 Task: Find connections with filter location Emsdetten with filter topic #Analyticswith filter profile language Spanish with filter current company Taggd with filter school JYOTHI ENGINEERING COLLEGE, CHERUTHURUTHY with filter industry Internet News with filter service category Executive Coaching with filter keywords title President
Action: Mouse moved to (521, 68)
Screenshot: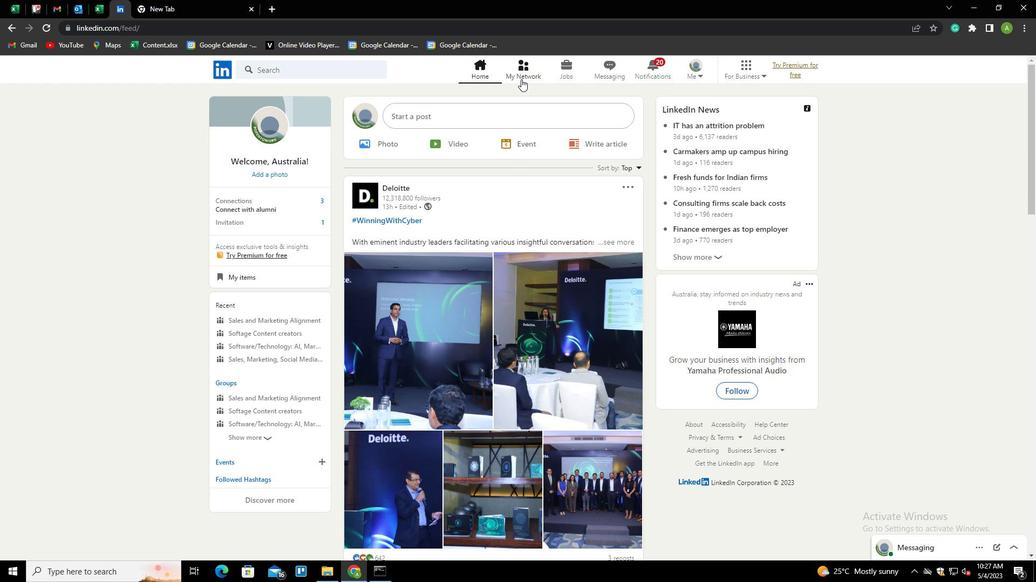 
Action: Mouse pressed left at (521, 68)
Screenshot: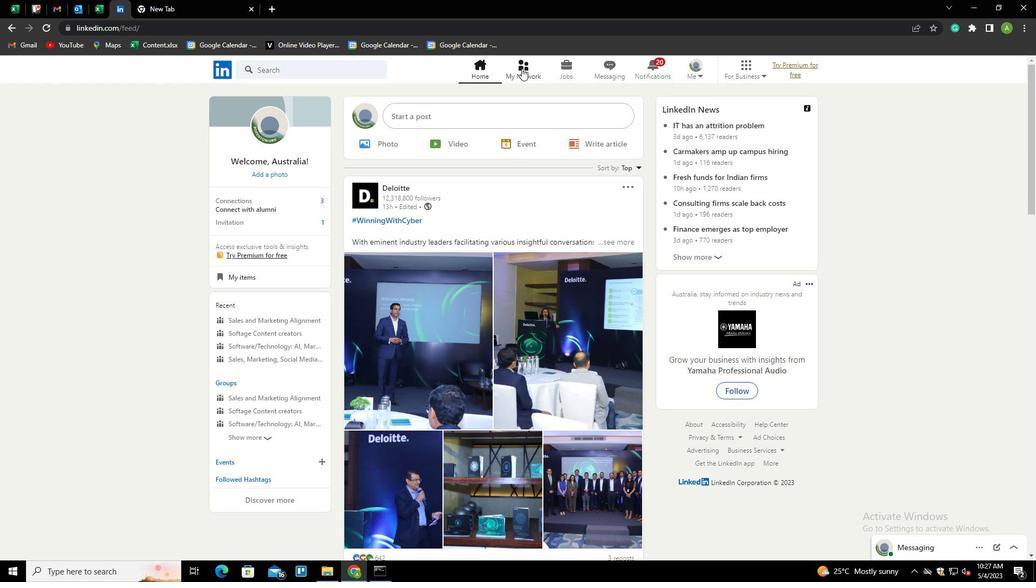
Action: Mouse moved to (242, 129)
Screenshot: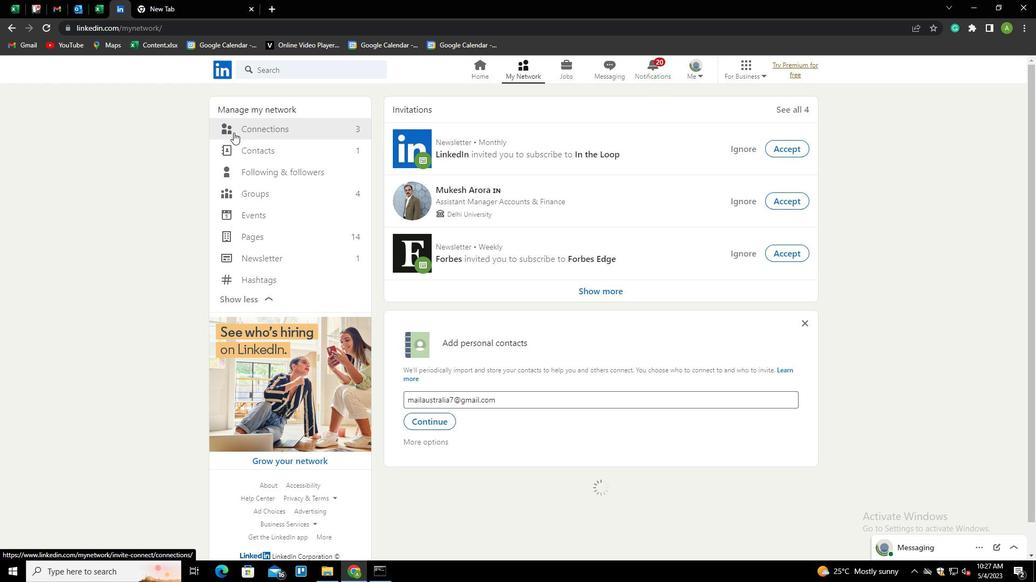 
Action: Mouse pressed left at (242, 129)
Screenshot: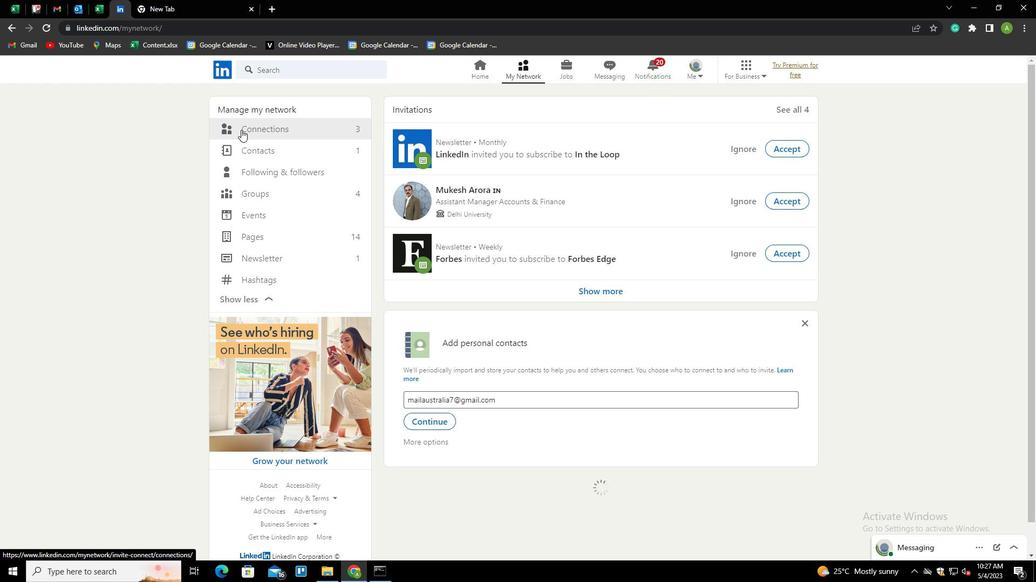 
Action: Mouse moved to (606, 127)
Screenshot: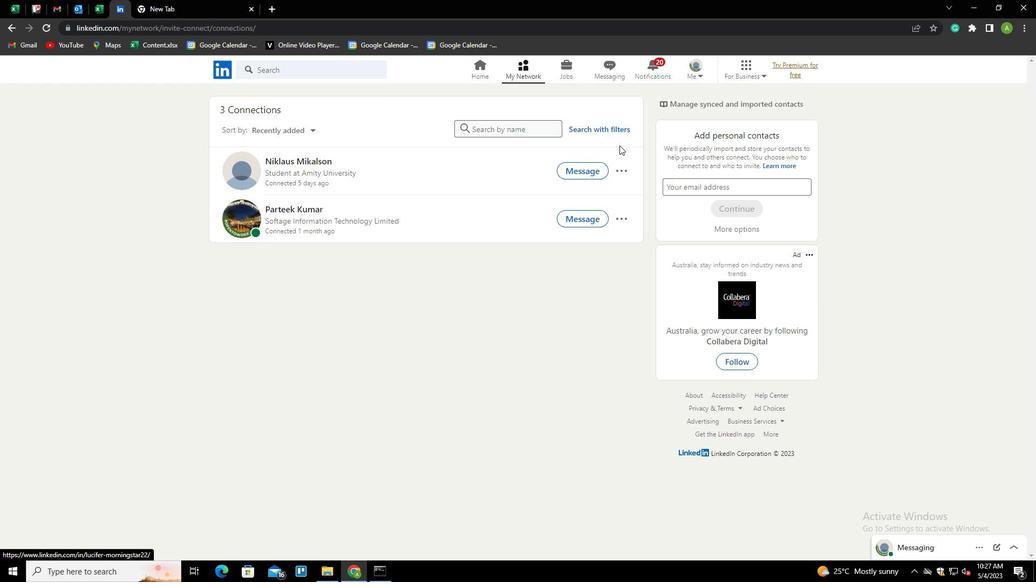 
Action: Mouse pressed left at (606, 127)
Screenshot: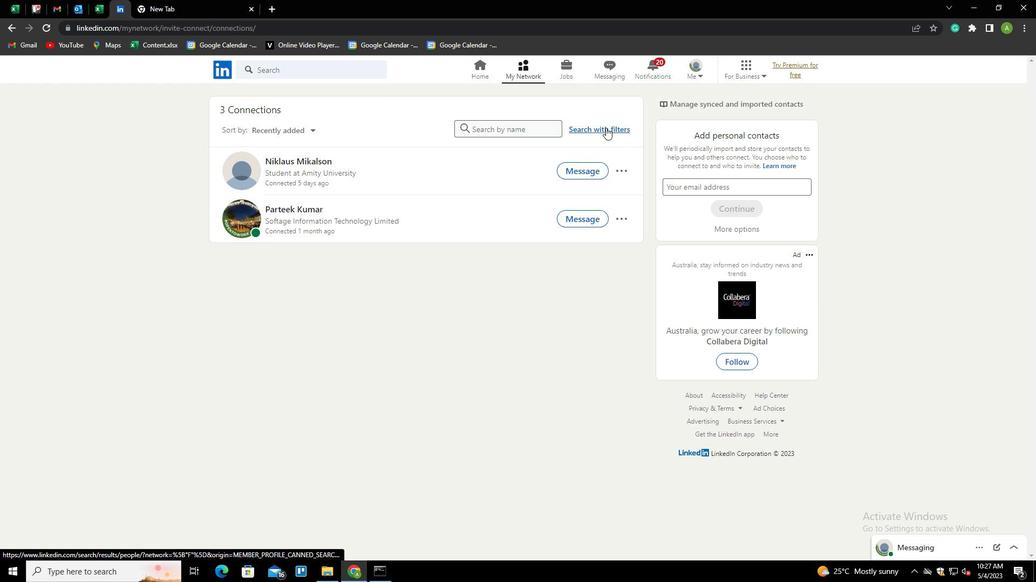 
Action: Mouse moved to (548, 96)
Screenshot: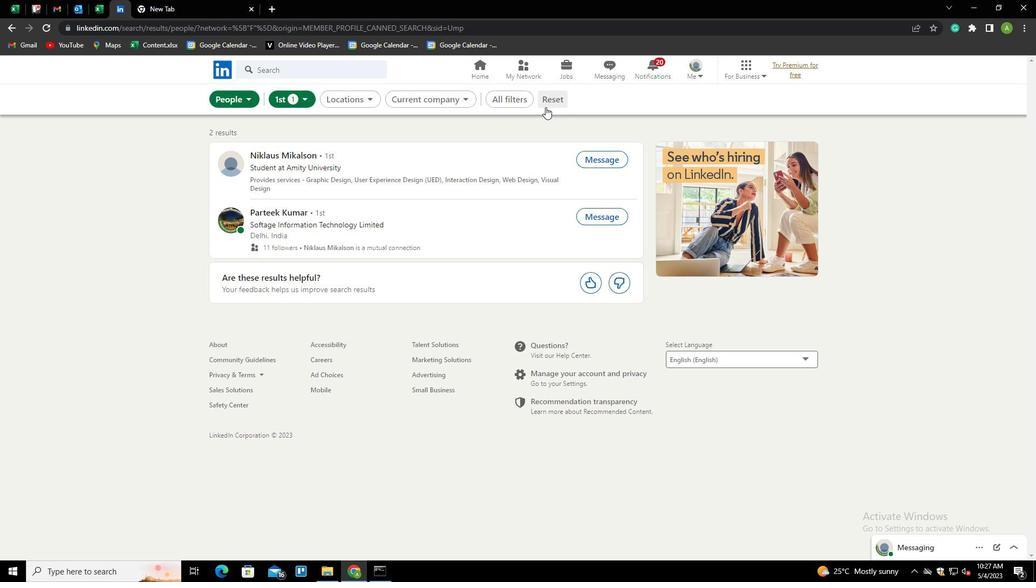 
Action: Mouse pressed left at (548, 96)
Screenshot: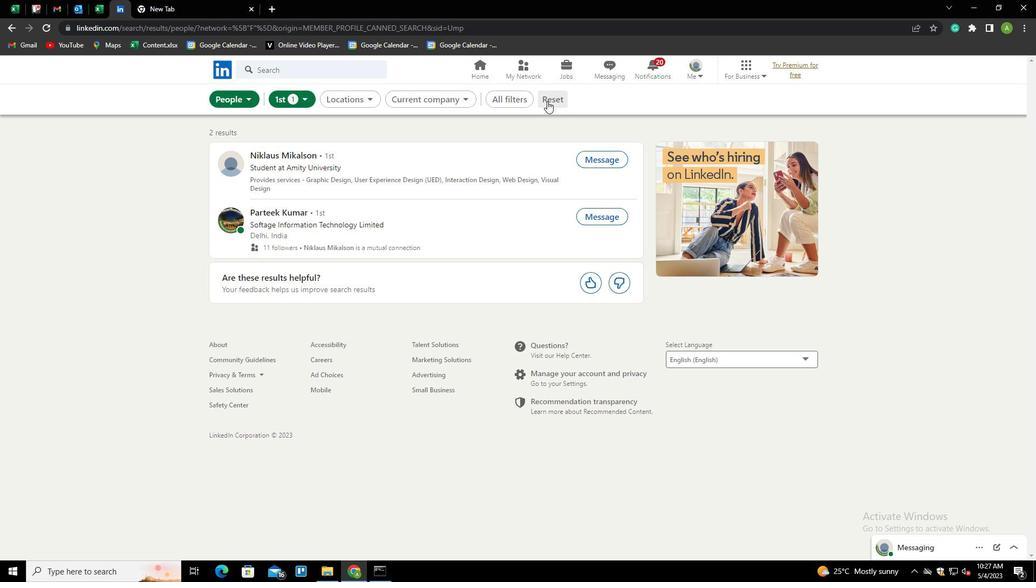
Action: Mouse moved to (542, 97)
Screenshot: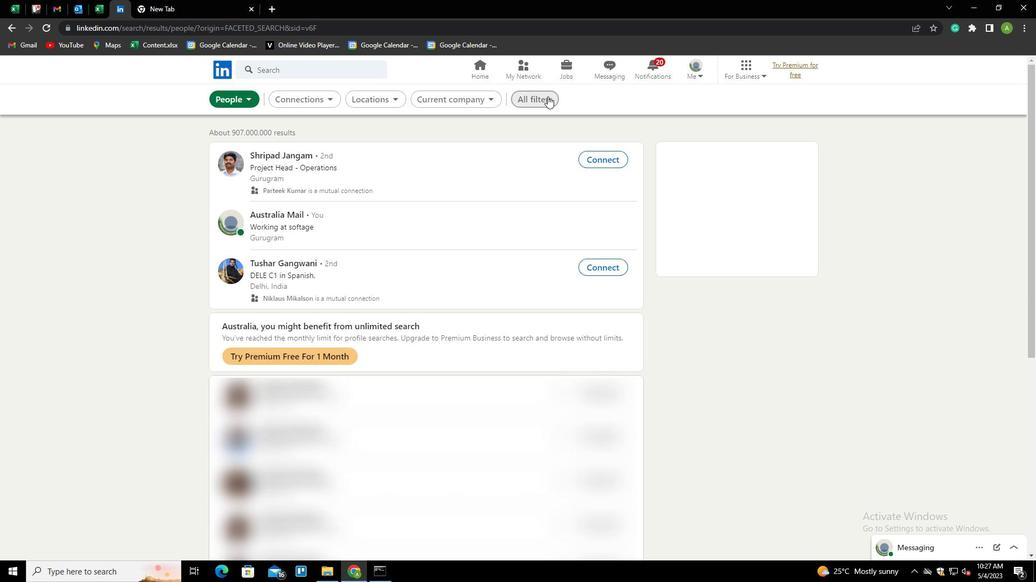 
Action: Mouse pressed left at (542, 97)
Screenshot: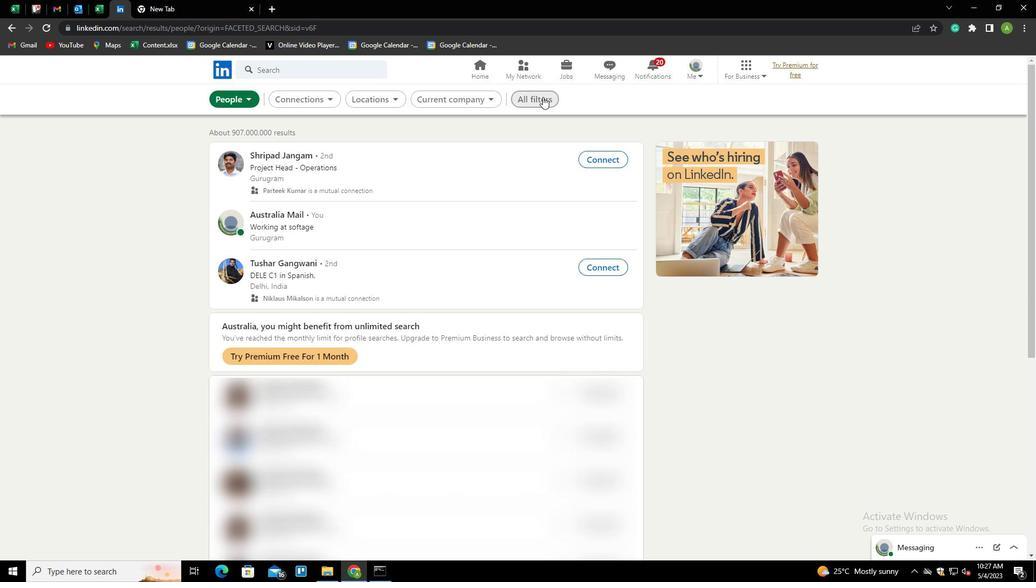 
Action: Mouse moved to (907, 355)
Screenshot: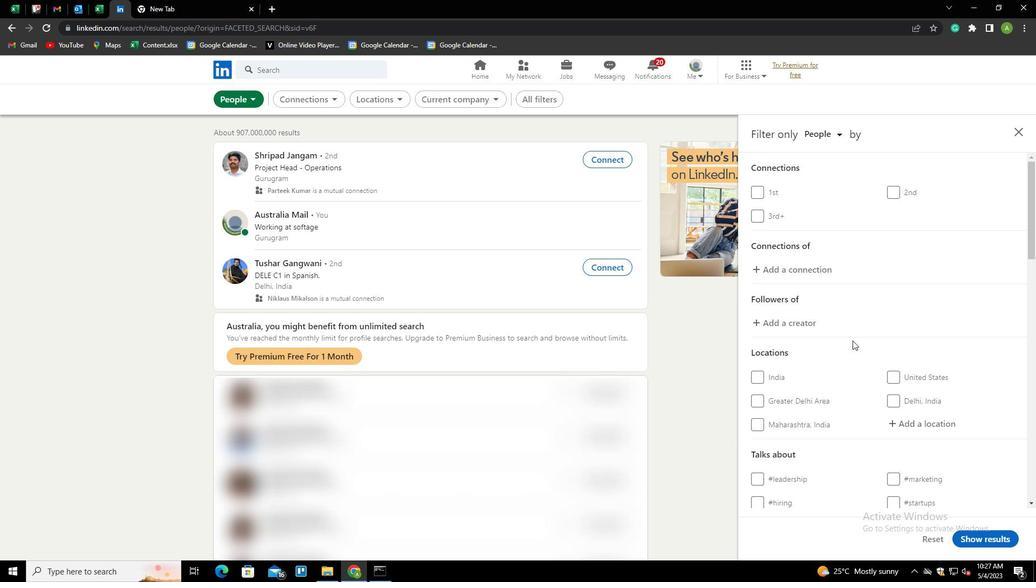 
Action: Mouse scrolled (907, 354) with delta (0, 0)
Screenshot: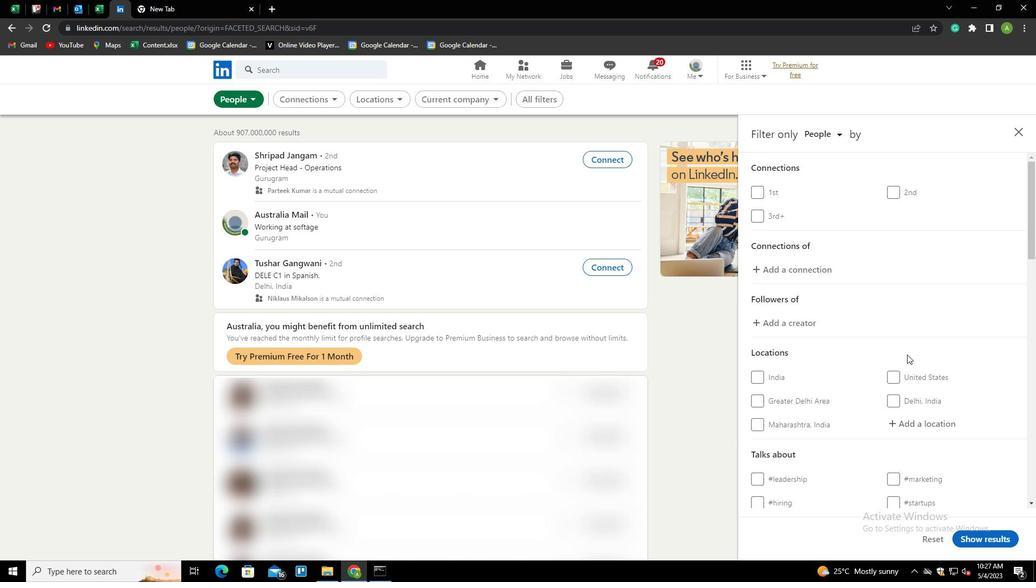 
Action: Mouse scrolled (907, 354) with delta (0, 0)
Screenshot: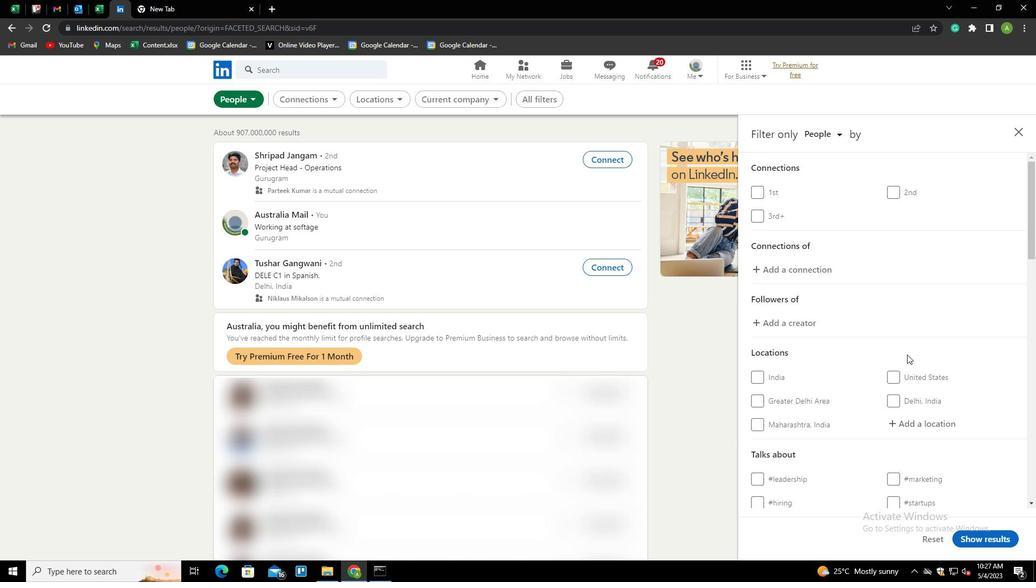 
Action: Mouse moved to (921, 318)
Screenshot: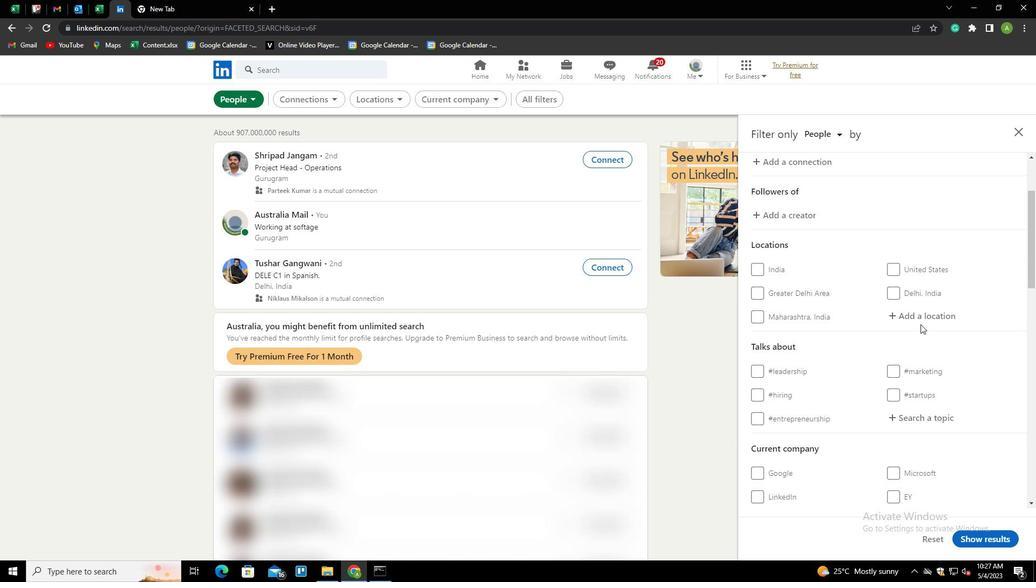 
Action: Mouse pressed left at (921, 318)
Screenshot: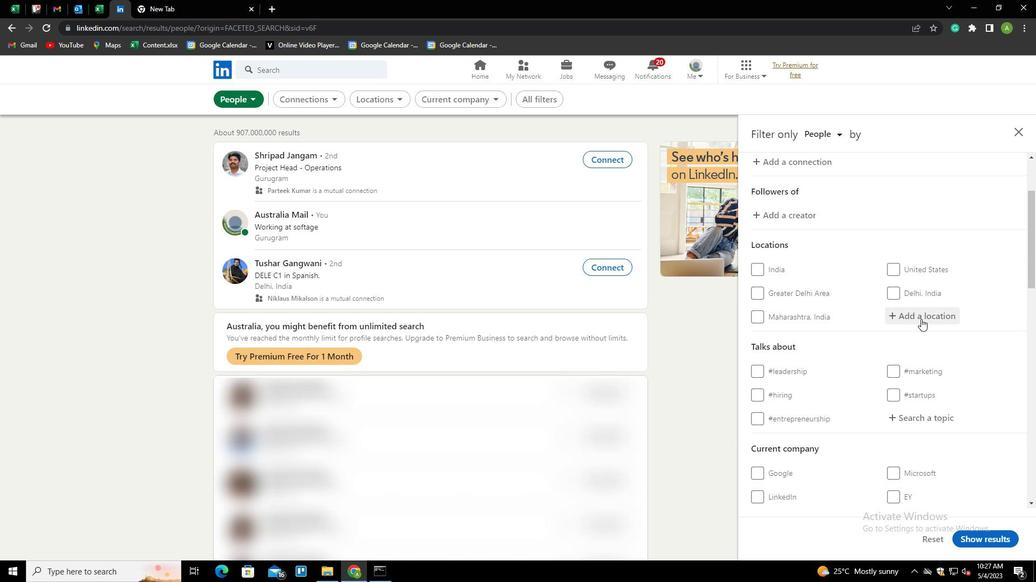 
Action: Mouse moved to (921, 318)
Screenshot: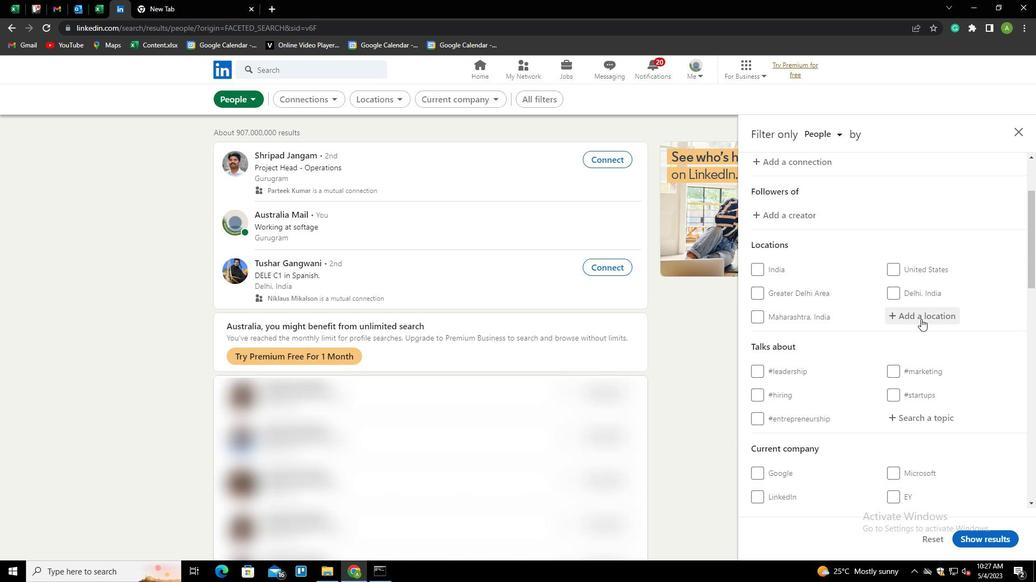 
Action: Key pressed <Key.shift>EMSDETTEN<Key.down><Key.enter>
Screenshot: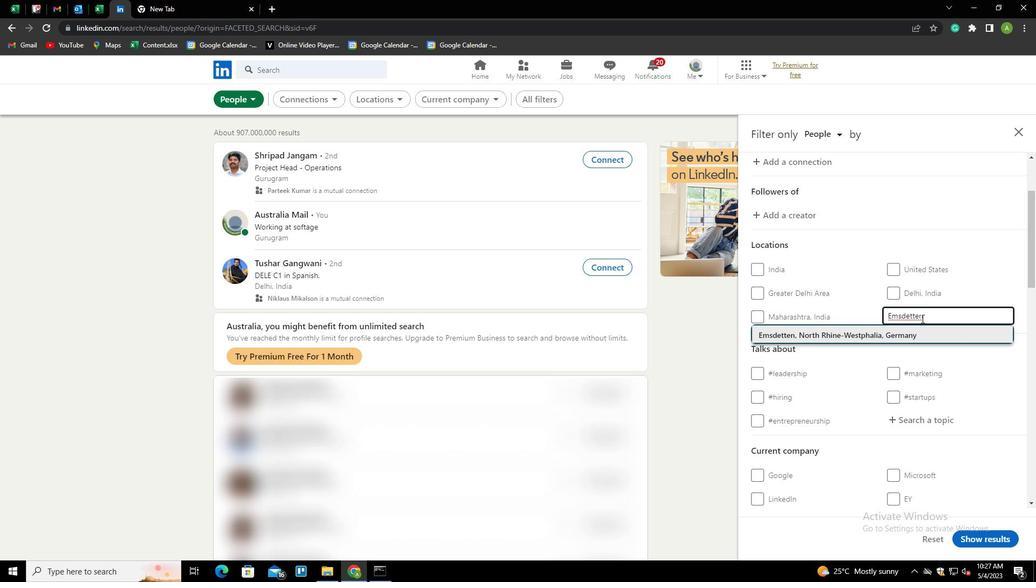 
Action: Mouse scrolled (921, 318) with delta (0, 0)
Screenshot: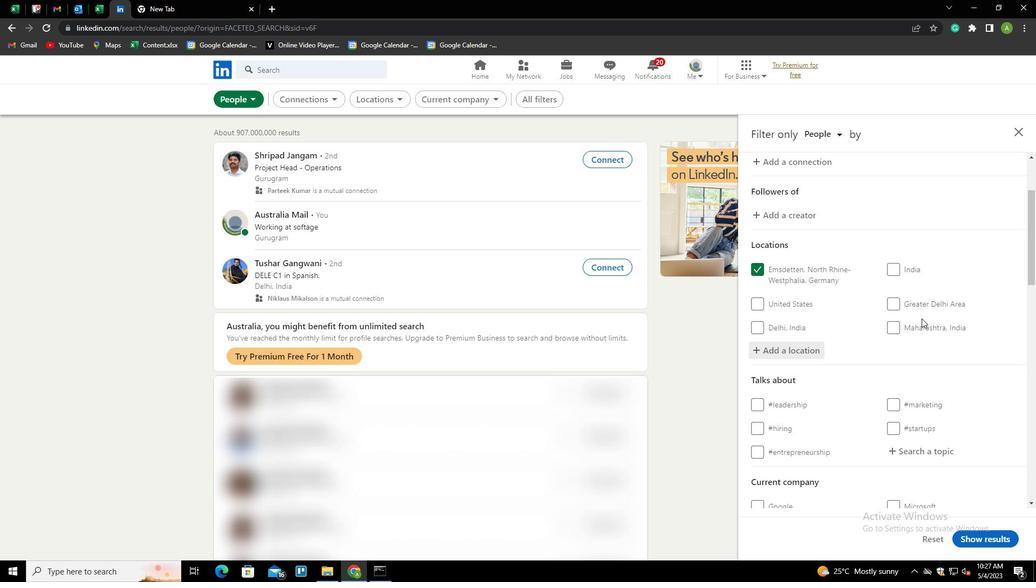 
Action: Mouse scrolled (921, 318) with delta (0, 0)
Screenshot: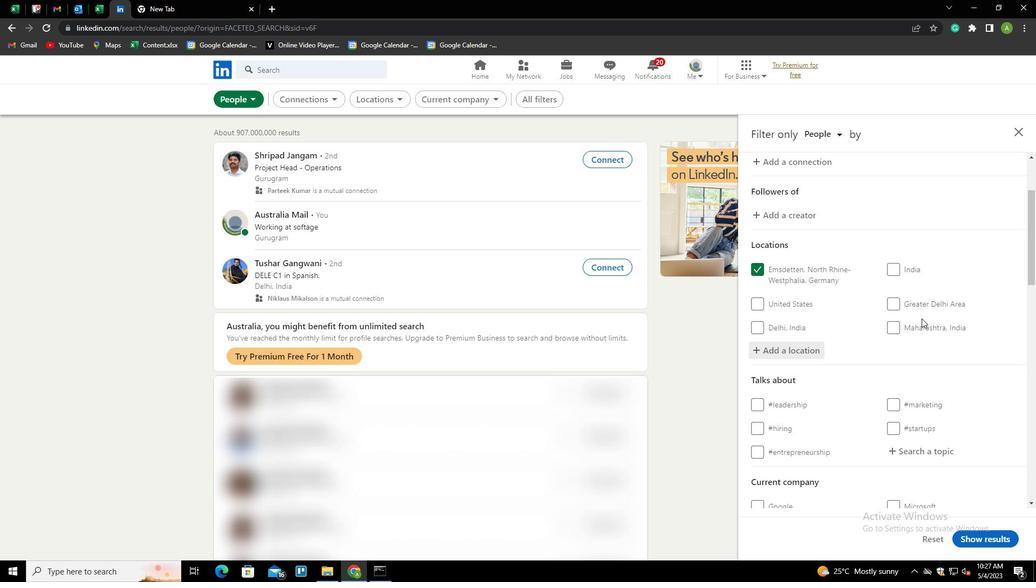
Action: Mouse scrolled (921, 318) with delta (0, 0)
Screenshot: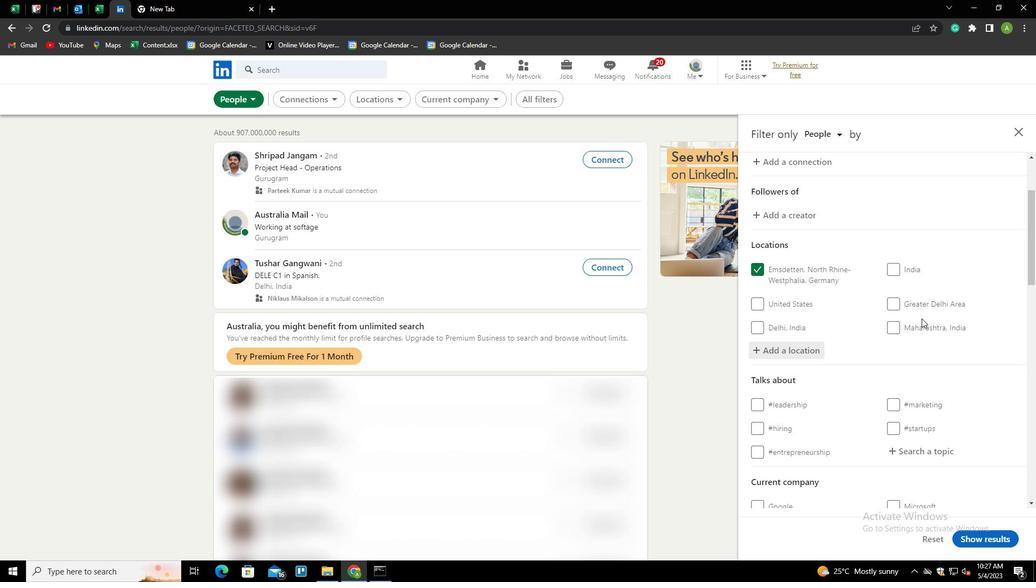 
Action: Mouse moved to (916, 294)
Screenshot: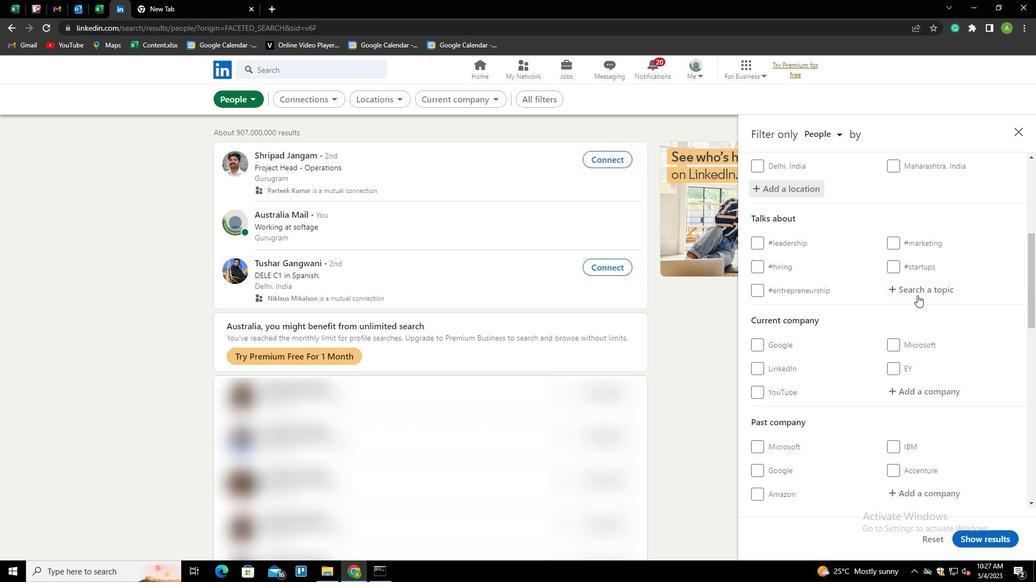 
Action: Mouse pressed left at (916, 294)
Screenshot: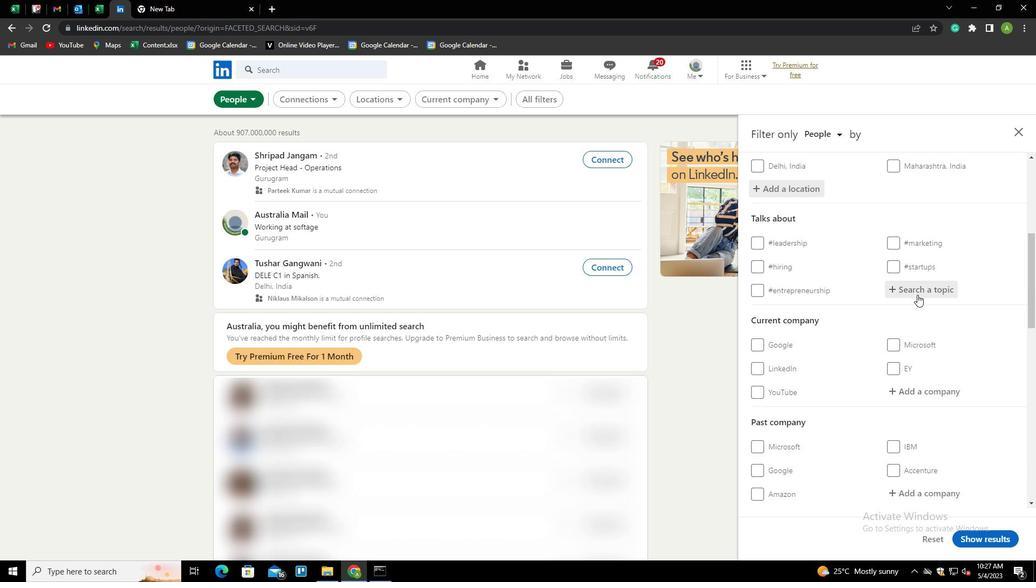 
Action: Key pressed <Key.shift>ANALYTICS<Key.down><Key.enter>
Screenshot: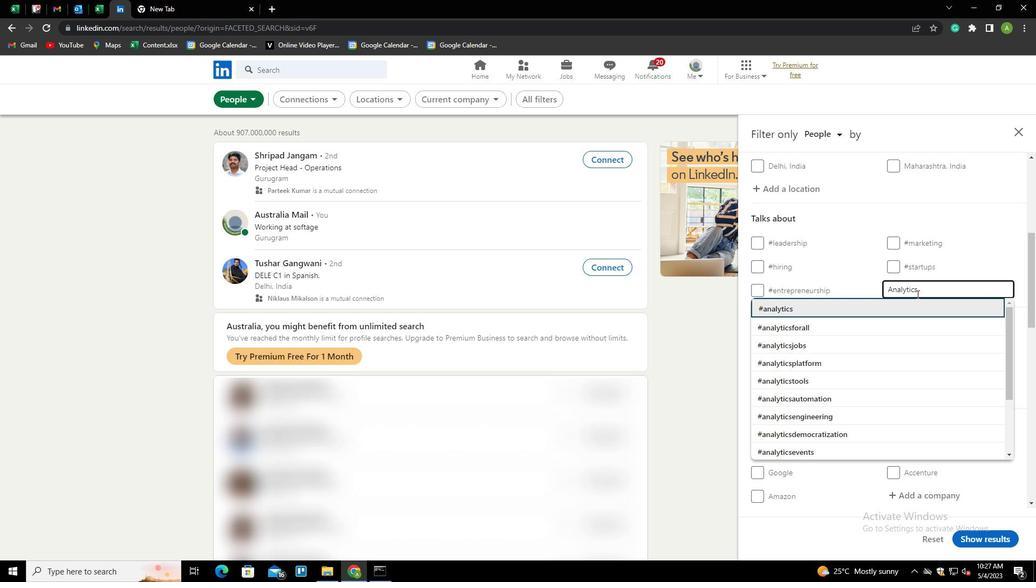 
Action: Mouse scrolled (916, 294) with delta (0, 0)
Screenshot: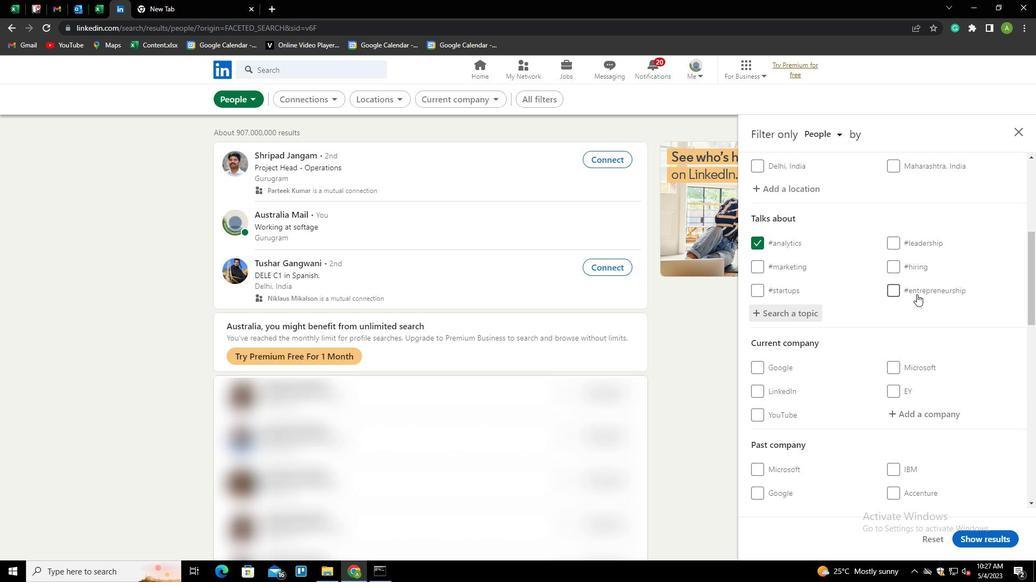 
Action: Mouse scrolled (916, 294) with delta (0, 0)
Screenshot: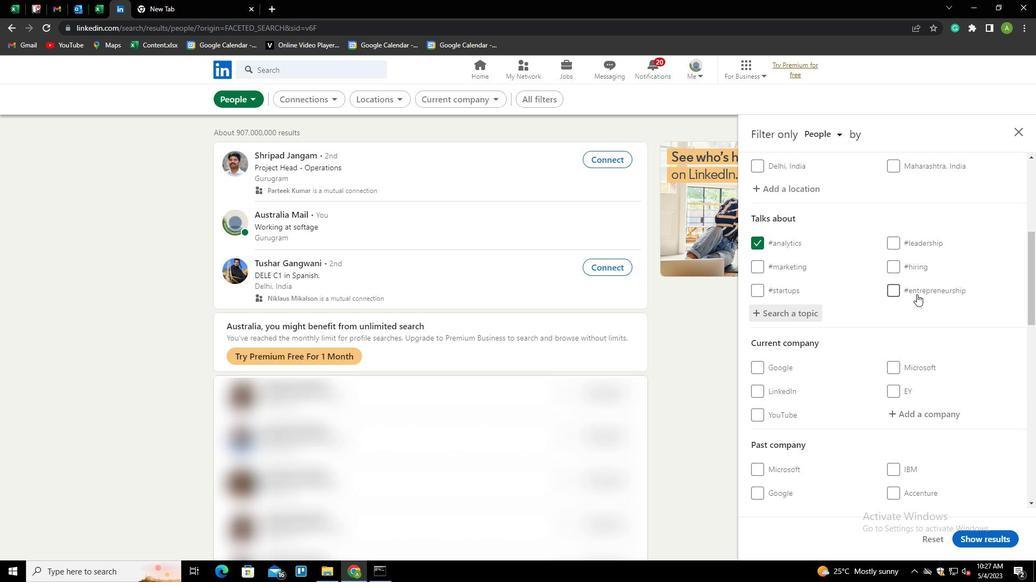 
Action: Mouse scrolled (916, 294) with delta (0, 0)
Screenshot: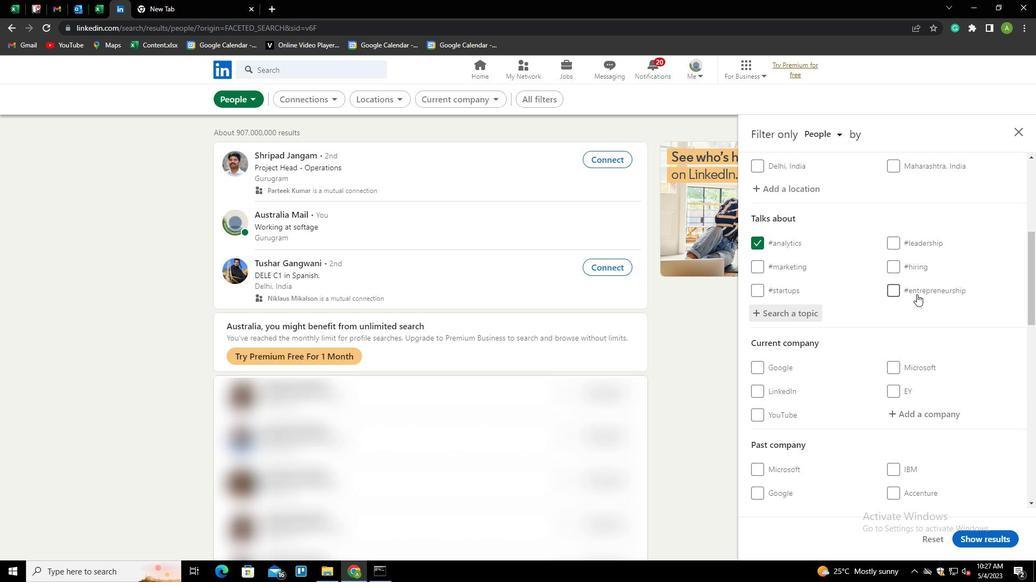 
Action: Mouse scrolled (916, 294) with delta (0, 0)
Screenshot: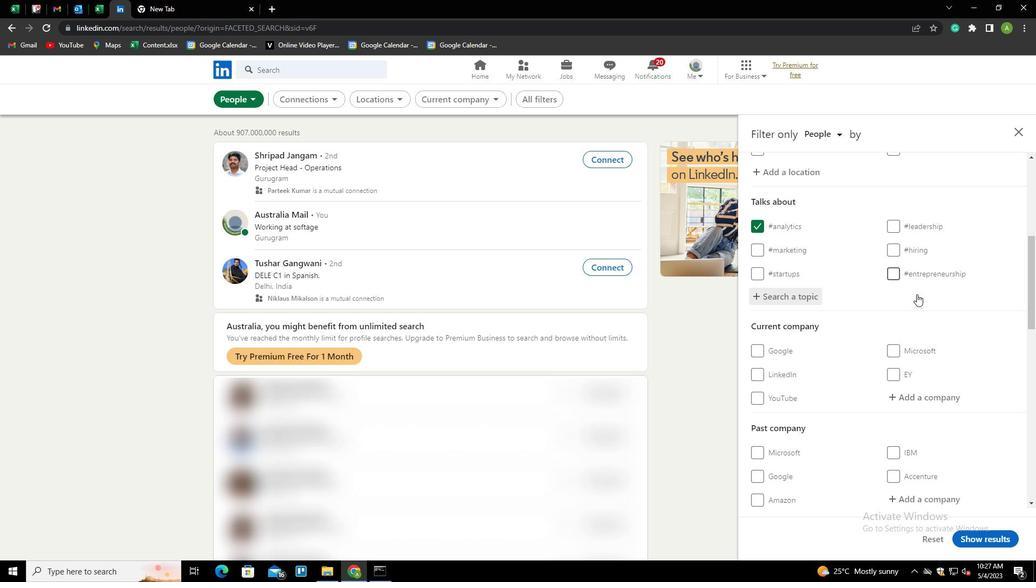 
Action: Mouse scrolled (916, 294) with delta (0, 0)
Screenshot: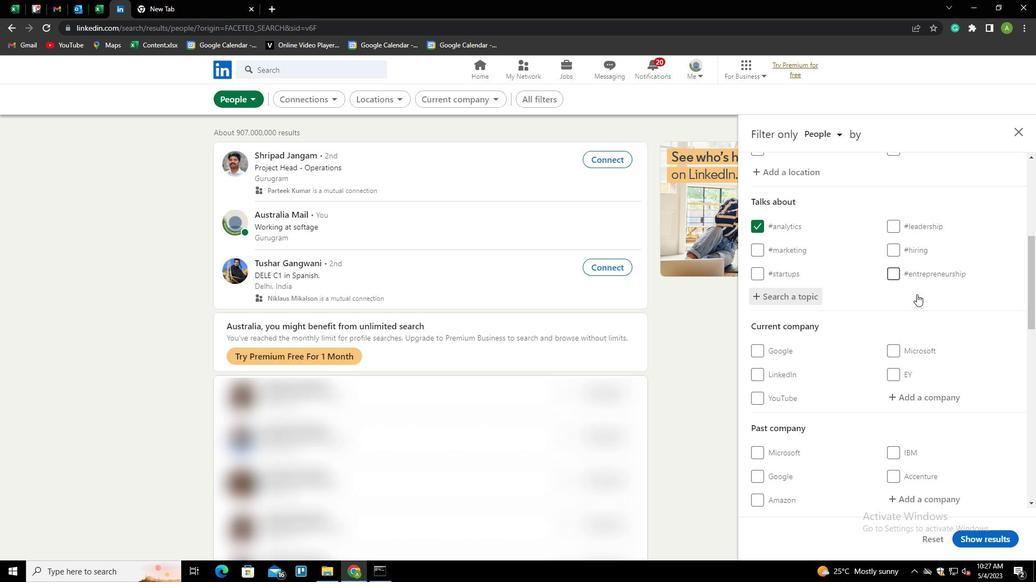 
Action: Mouse scrolled (916, 294) with delta (0, 0)
Screenshot: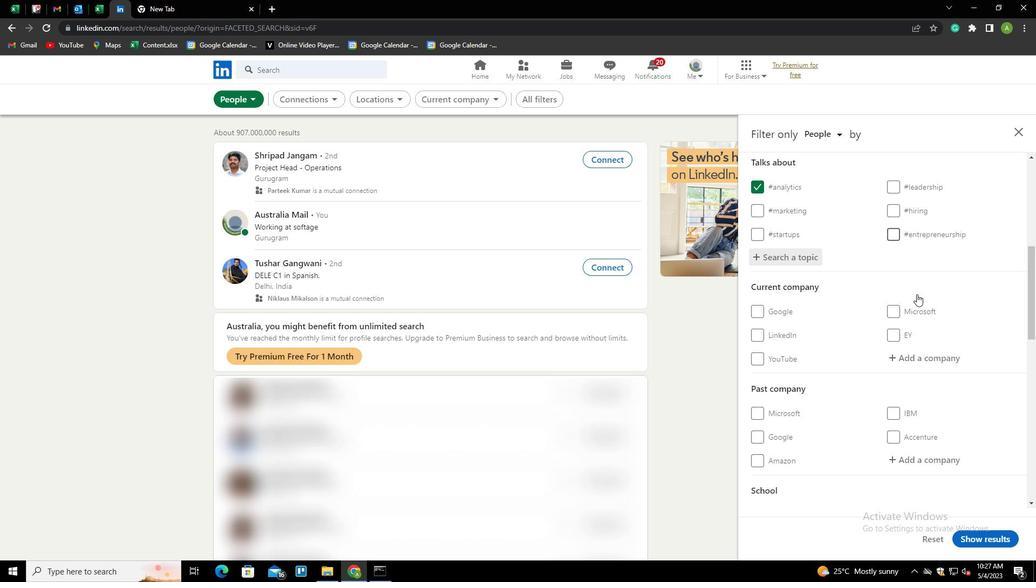 
Action: Mouse scrolled (916, 294) with delta (0, 0)
Screenshot: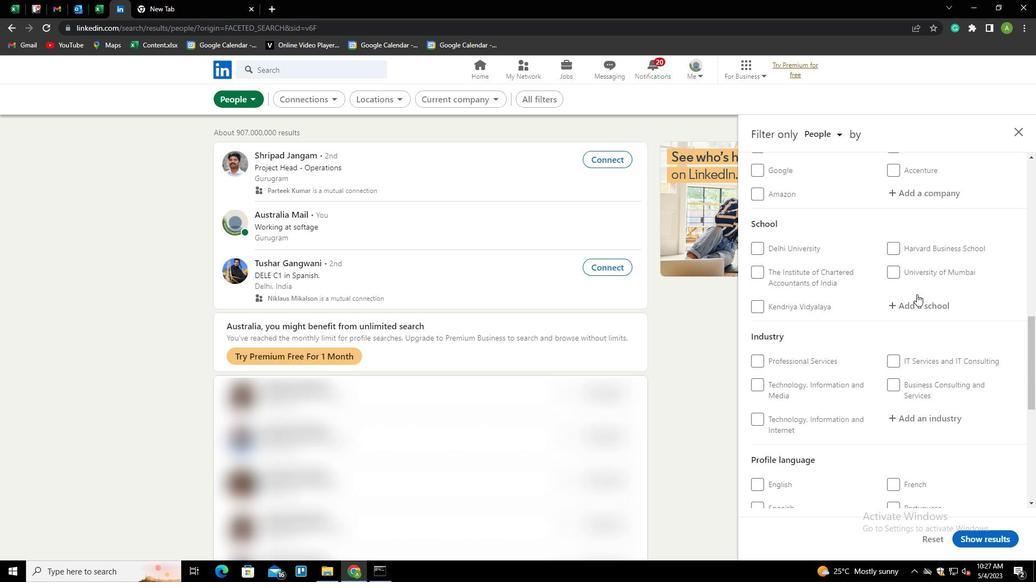 
Action: Mouse scrolled (916, 294) with delta (0, 0)
Screenshot: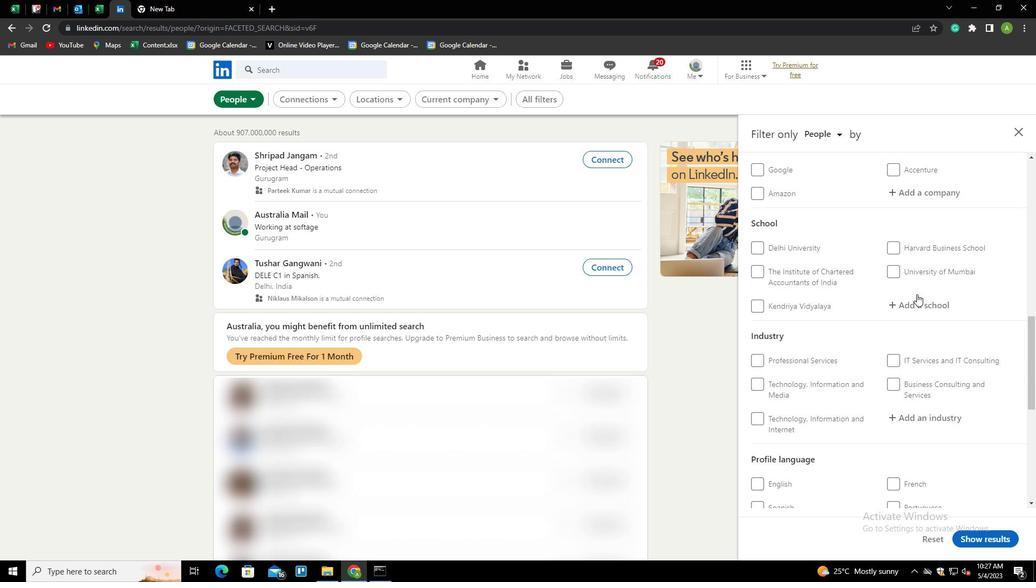 
Action: Mouse scrolled (916, 294) with delta (0, 0)
Screenshot: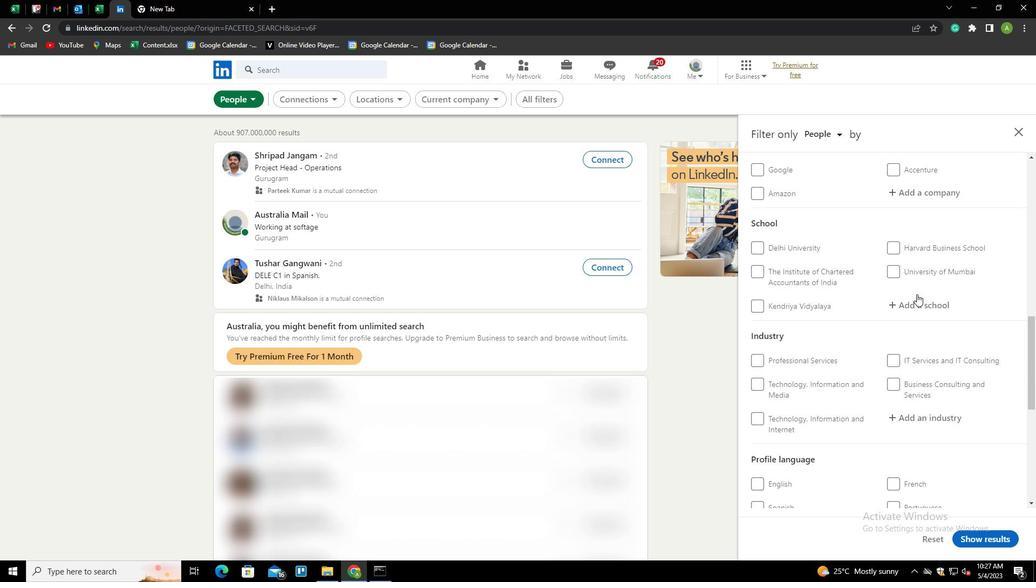 
Action: Mouse moved to (763, 348)
Screenshot: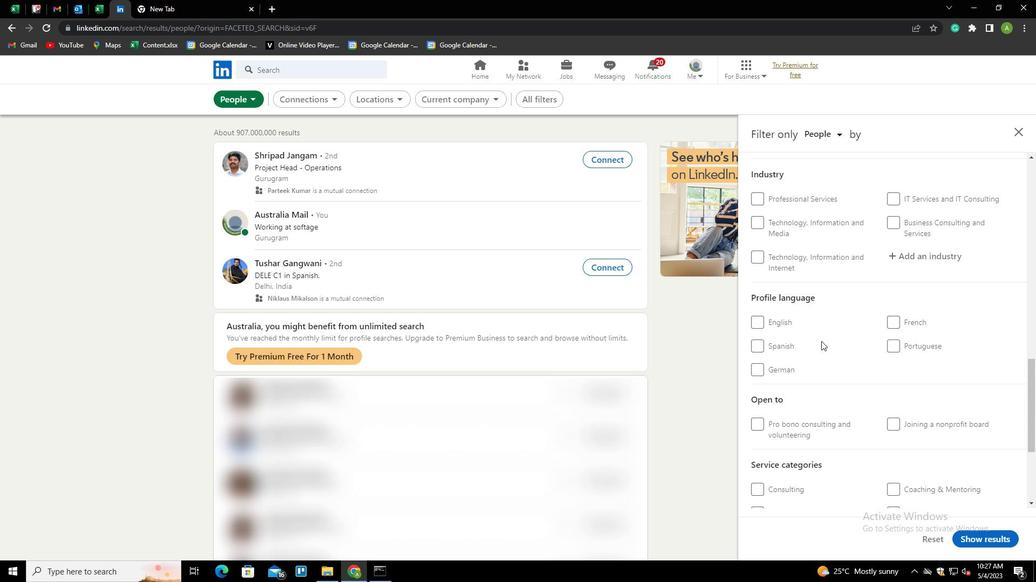 
Action: Mouse pressed left at (763, 348)
Screenshot: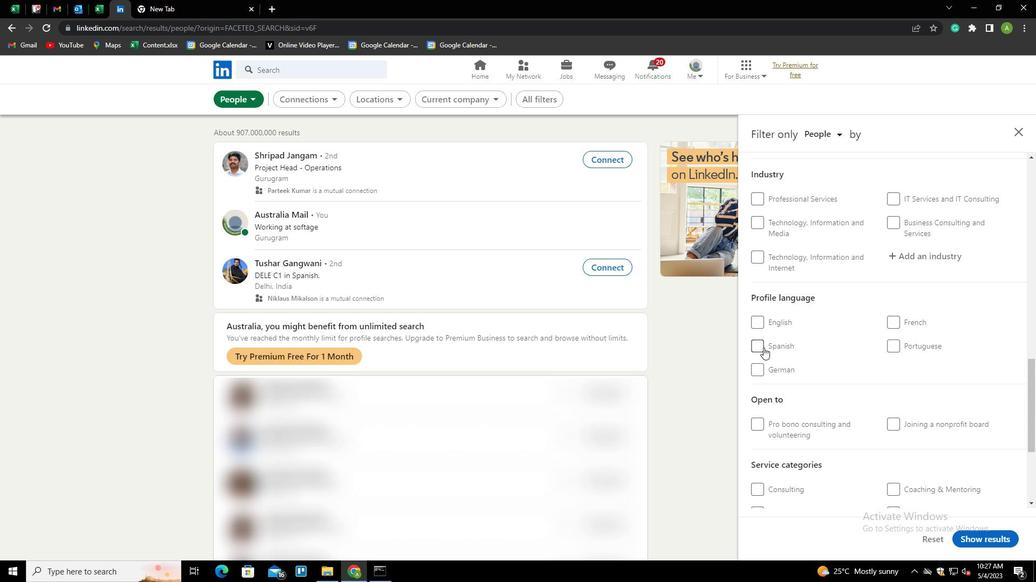
Action: Mouse moved to (931, 328)
Screenshot: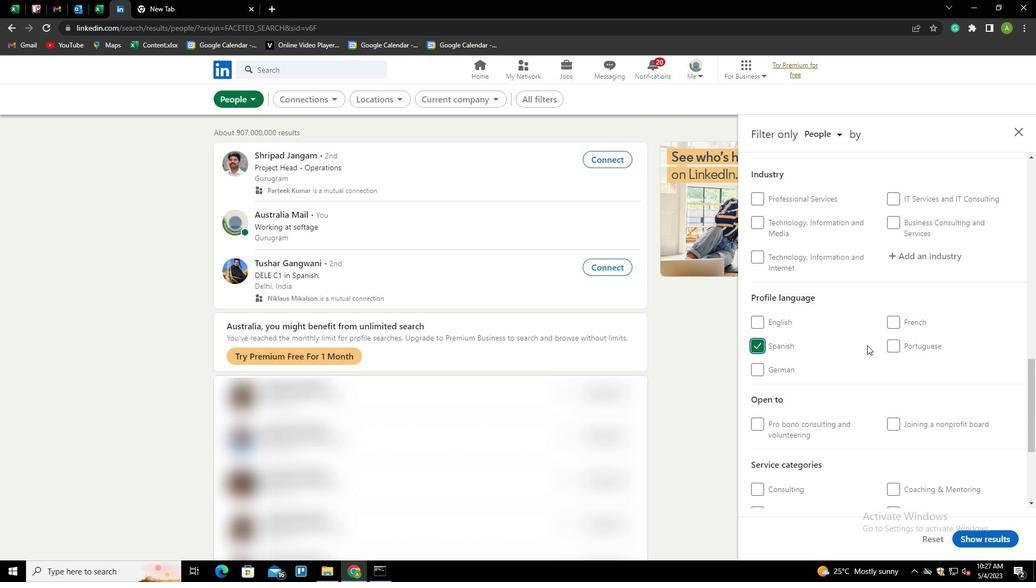 
Action: Mouse scrolled (931, 329) with delta (0, 0)
Screenshot: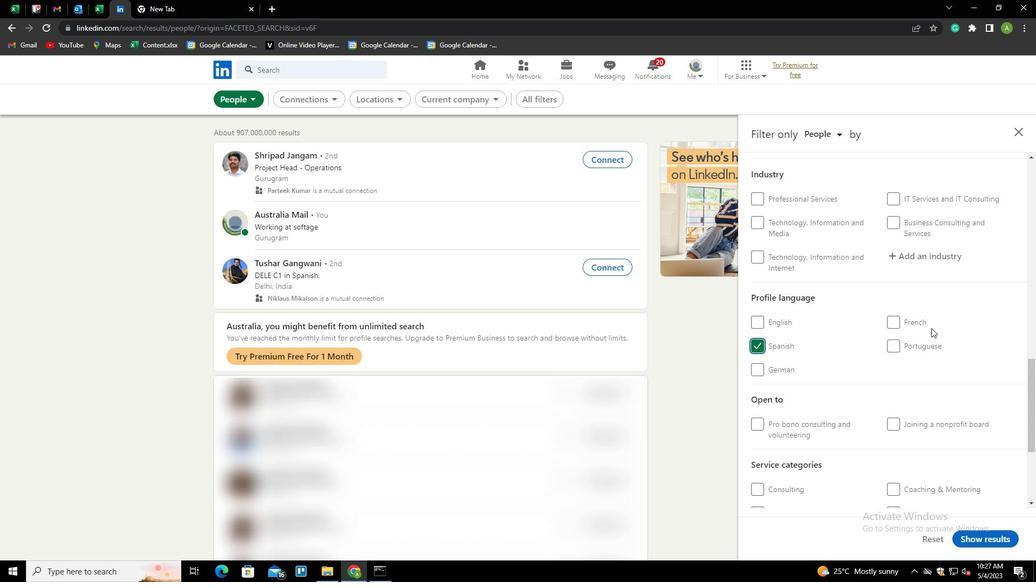 
Action: Mouse scrolled (931, 329) with delta (0, 0)
Screenshot: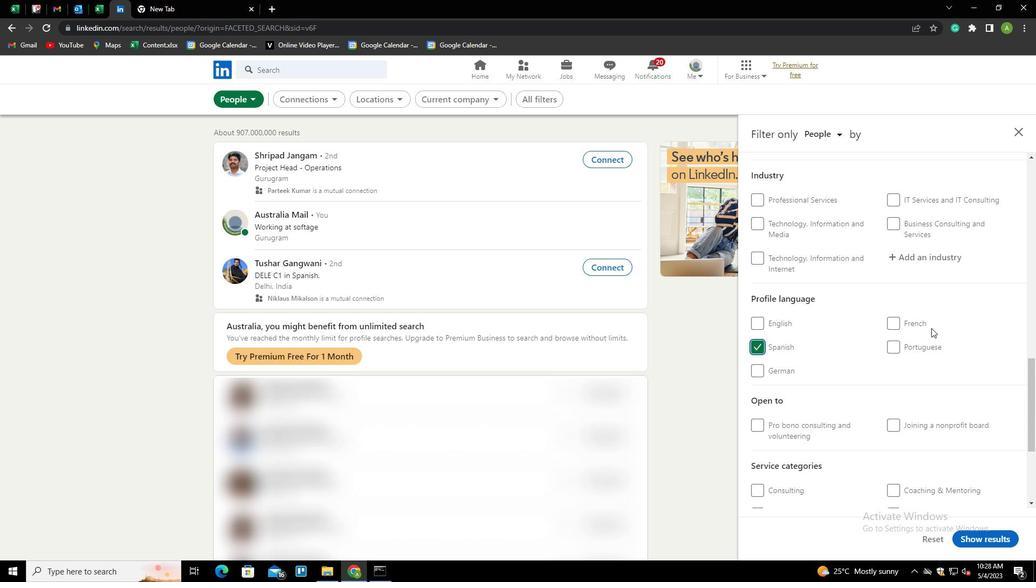 
Action: Mouse scrolled (931, 329) with delta (0, 0)
Screenshot: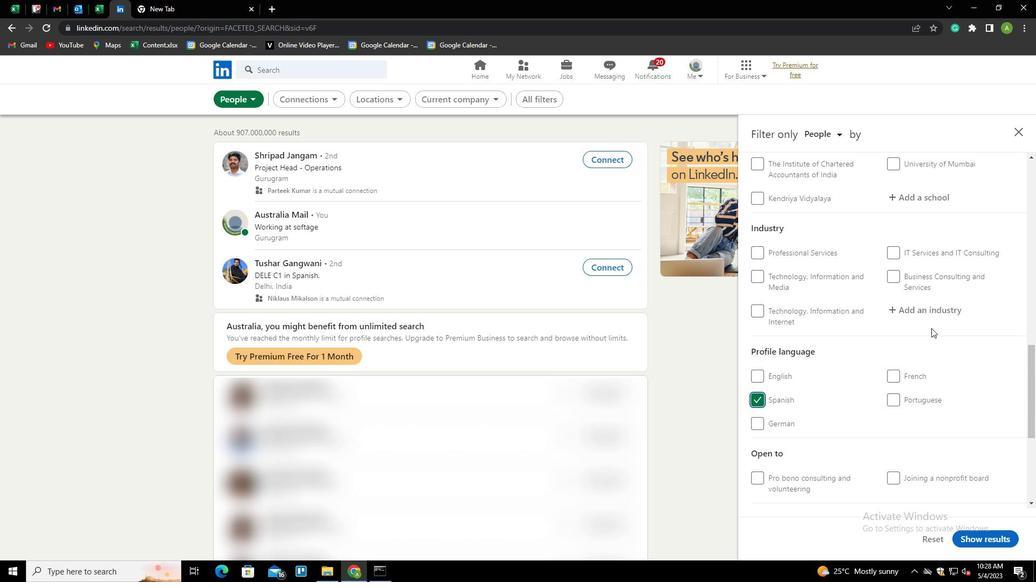 
Action: Mouse scrolled (931, 329) with delta (0, 0)
Screenshot: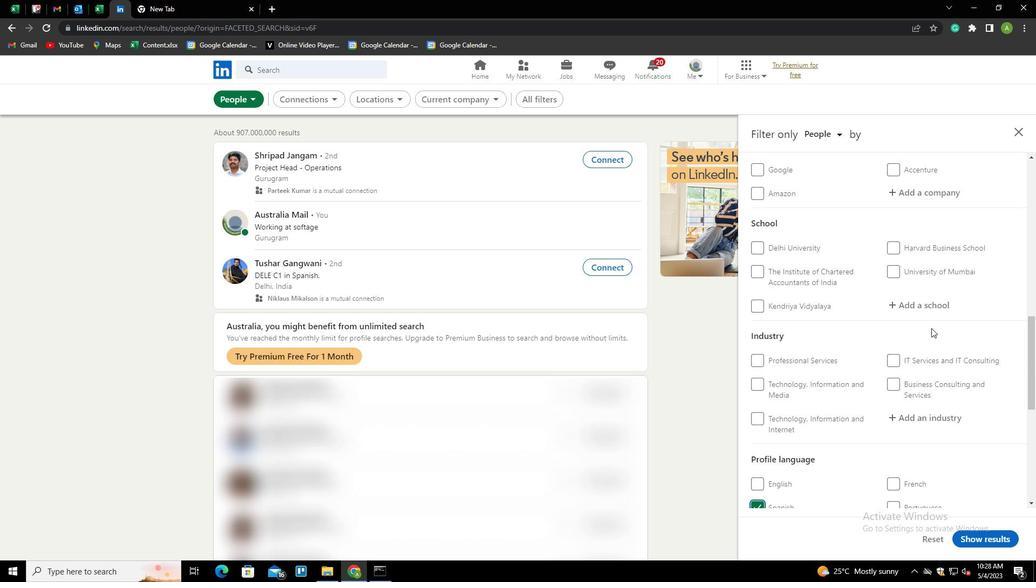 
Action: Mouse scrolled (931, 329) with delta (0, 0)
Screenshot: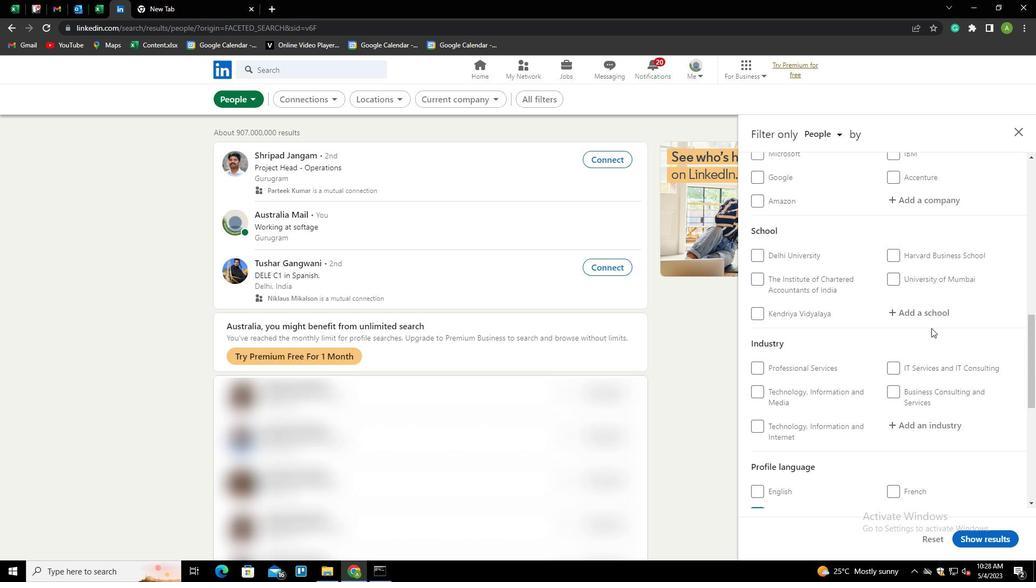 
Action: Mouse scrolled (931, 329) with delta (0, 0)
Screenshot: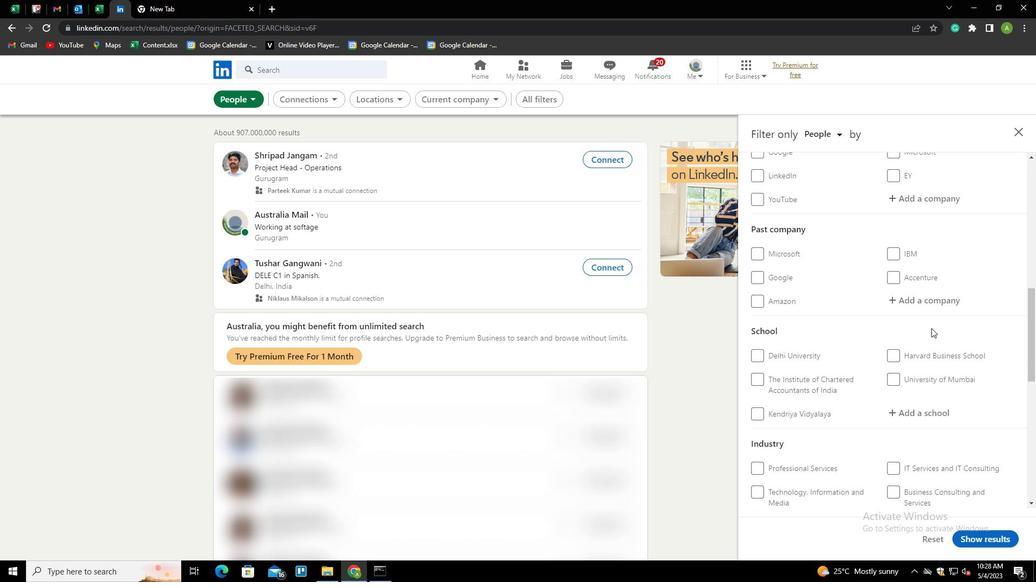 
Action: Mouse moved to (919, 257)
Screenshot: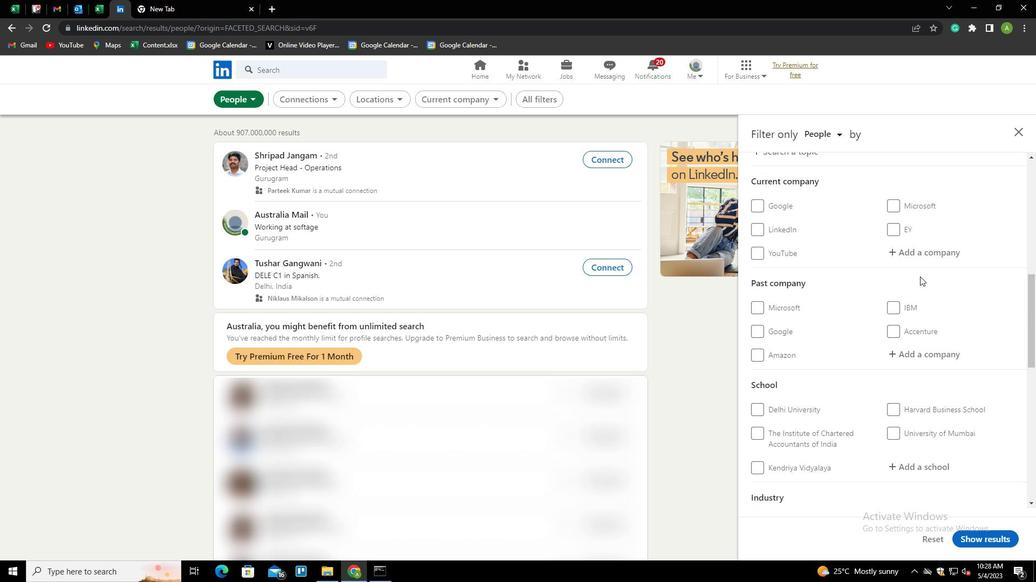 
Action: Mouse pressed left at (919, 257)
Screenshot: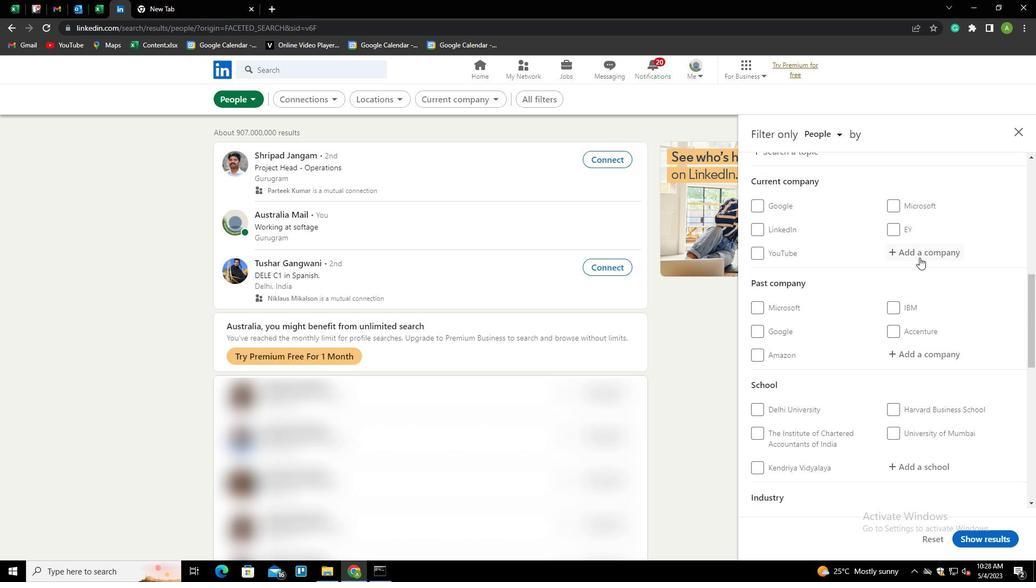 
Action: Key pressed <Key.shift>UA<Key.backspace><Key.backspace><Key.shift>YA<Key.backspace><Key.backspace><Key.shift>TAGGAD<Key.down><Key.backspace><Key.backspace>D<Key.down><Key.enter>
Screenshot: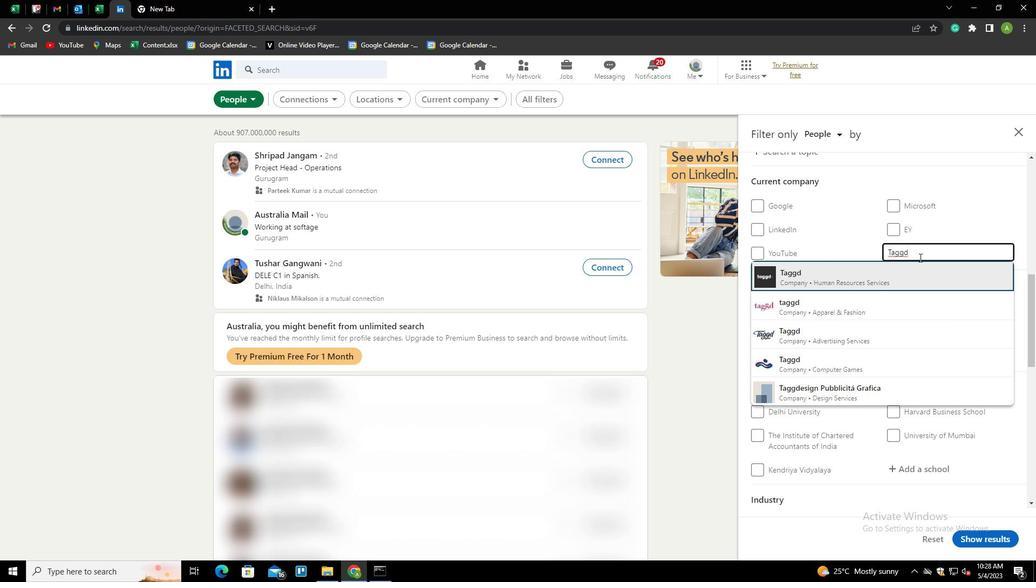 
Action: Mouse scrolled (919, 257) with delta (0, 0)
Screenshot: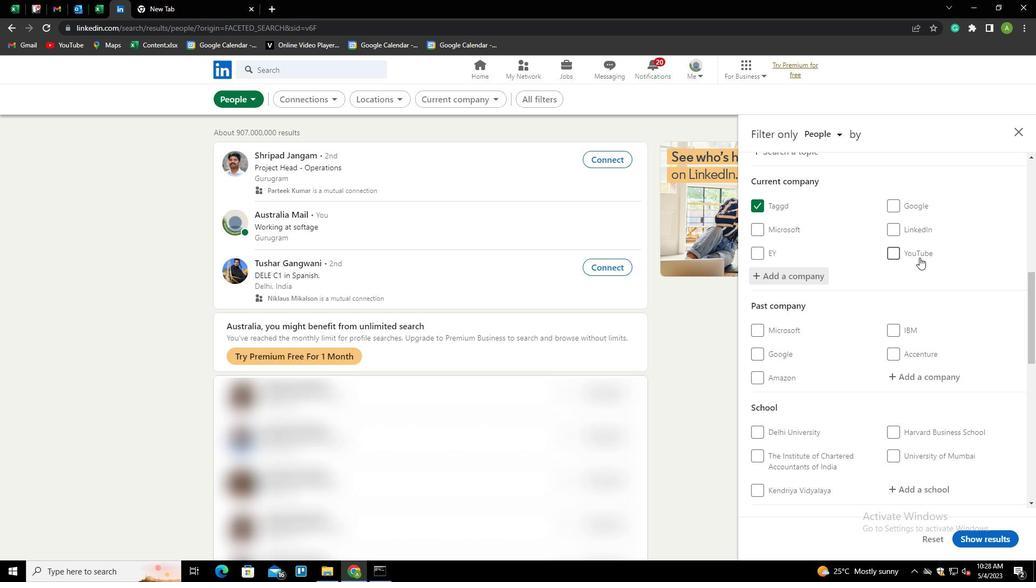 
Action: Mouse scrolled (919, 257) with delta (0, 0)
Screenshot: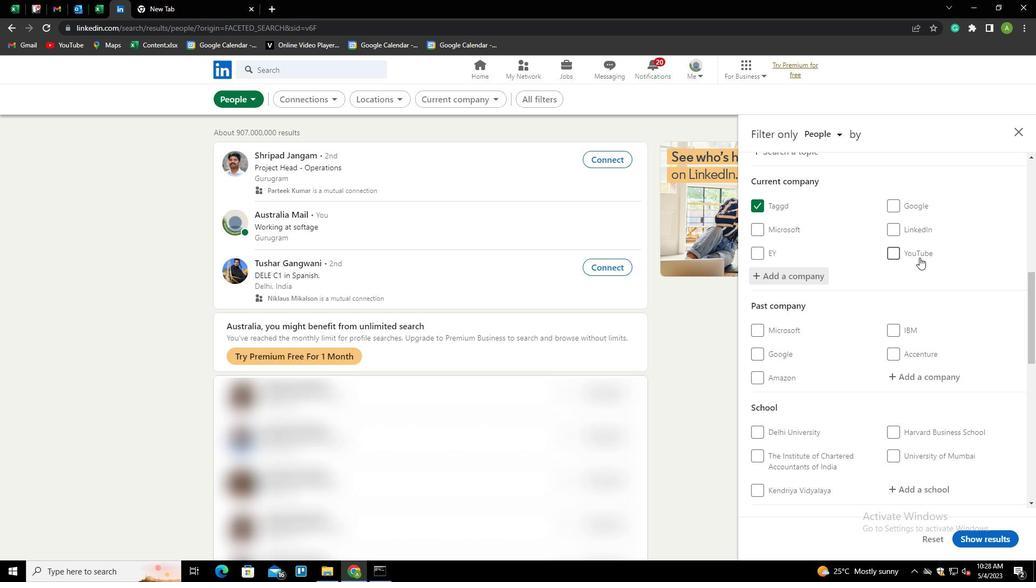 
Action: Mouse scrolled (919, 257) with delta (0, 0)
Screenshot: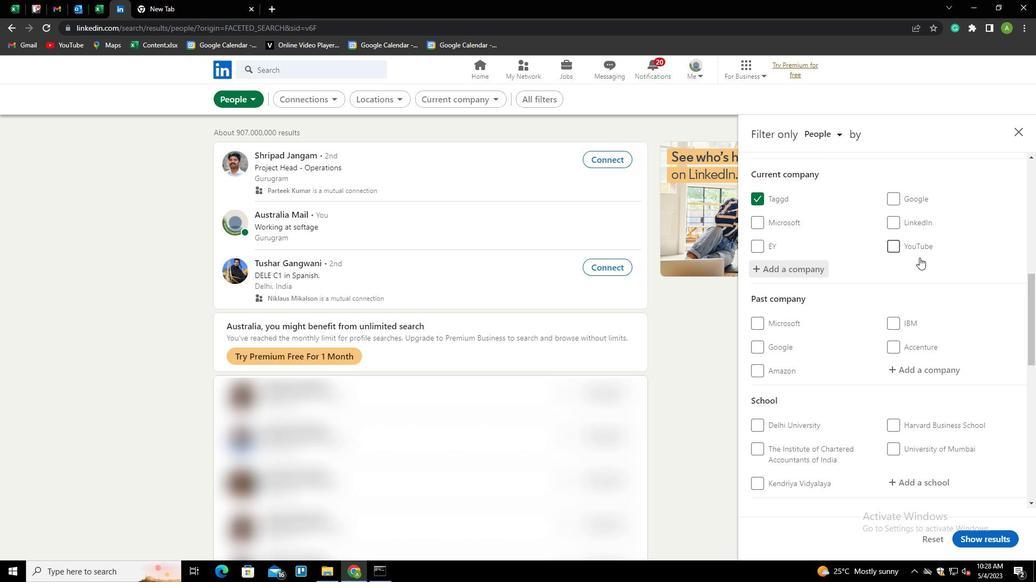 
Action: Mouse scrolled (919, 257) with delta (0, 0)
Screenshot: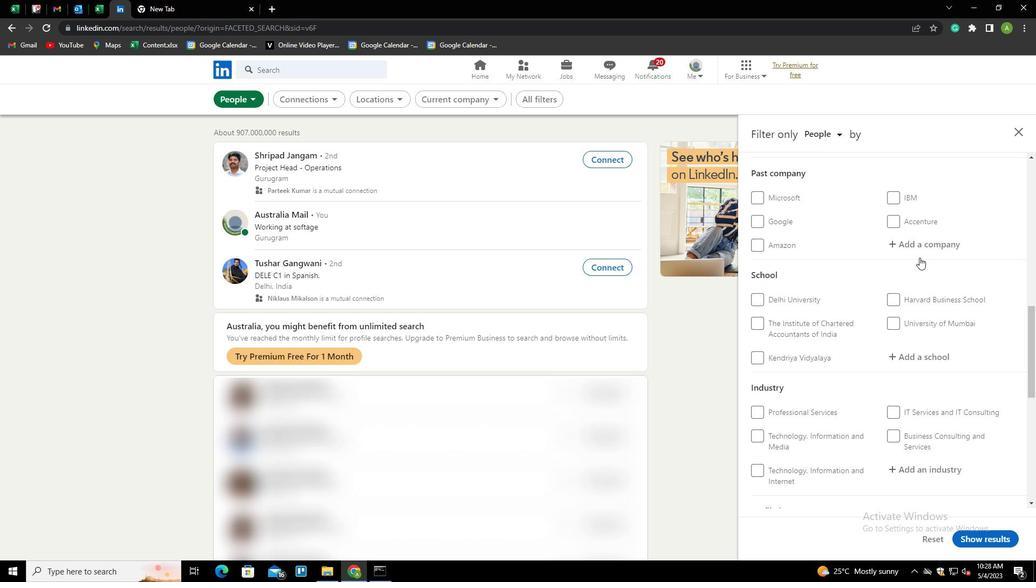 
Action: Mouse scrolled (919, 257) with delta (0, 0)
Screenshot: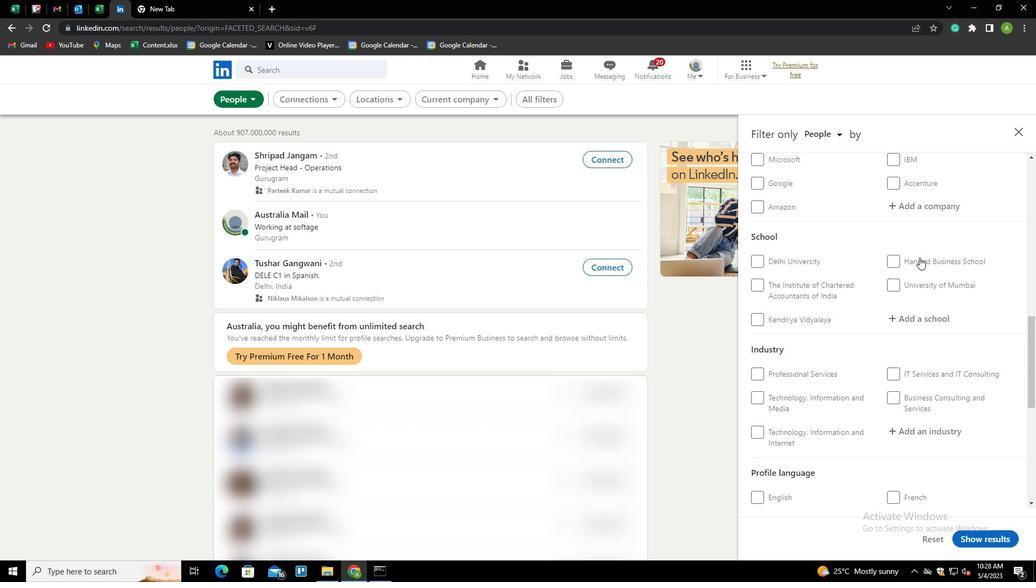 
Action: Mouse moved to (916, 223)
Screenshot: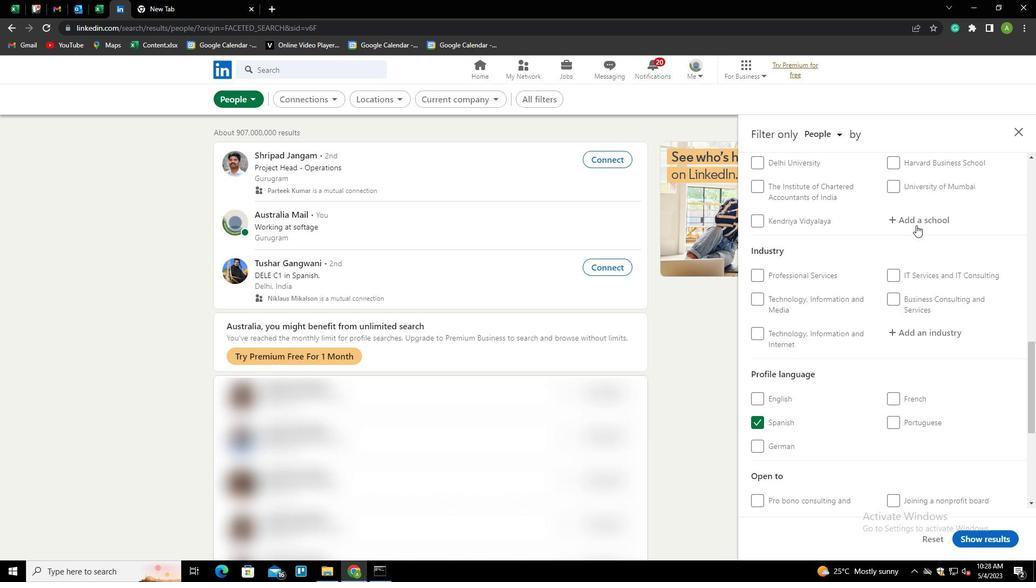 
Action: Mouse pressed left at (916, 223)
Screenshot: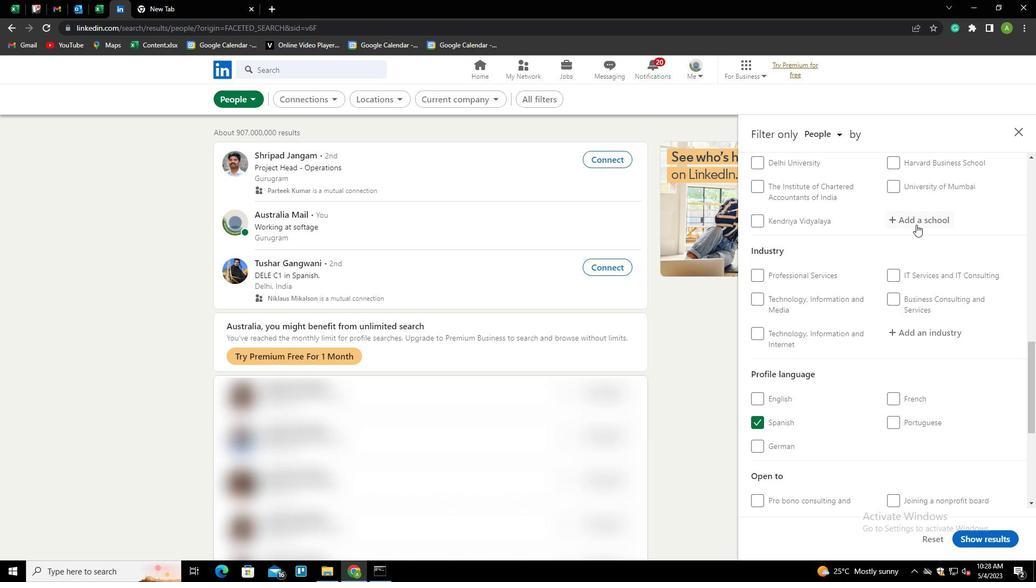 
Action: Mouse moved to (916, 223)
Screenshot: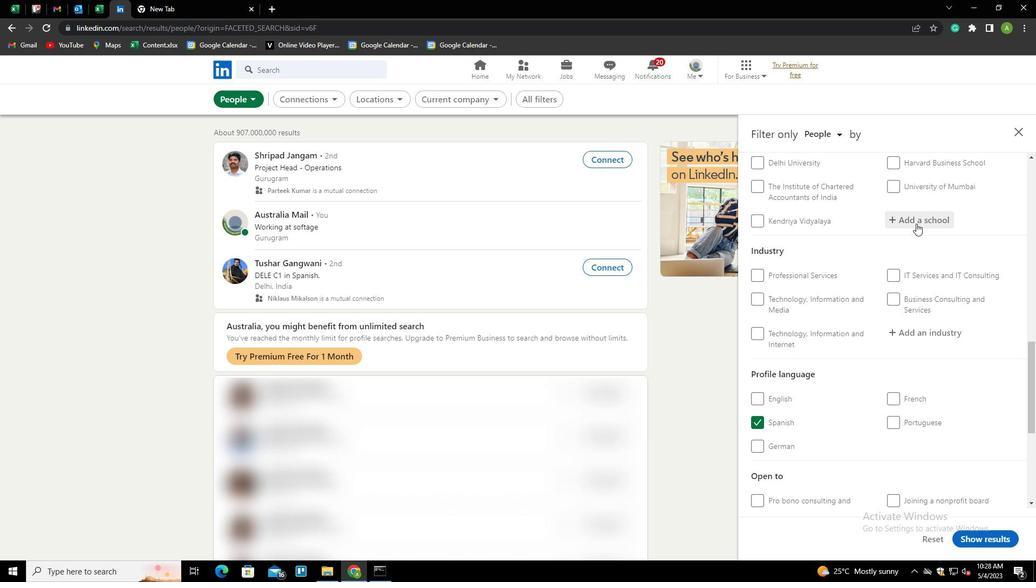 
Action: Key pressed <Key.shift><Key.shift><Key.shift><Key.shift><Key.shift><Key.shift><Key.shift><Key.shift><Key.shift><Key.shift><Key.shift><Key.shift><Key.shift><Key.shift><Key.shift><Key.shift><Key.shift><Key.shift><Key.shift><Key.shift><Key.shift><Key.shift><Key.shift><Key.shift><Key.shift><Key.shift><Key.shift><Key.shift><Key.shift><Key.shift>JYOTHI<Key.space>EN<Key.down><Key.enter>
Screenshot: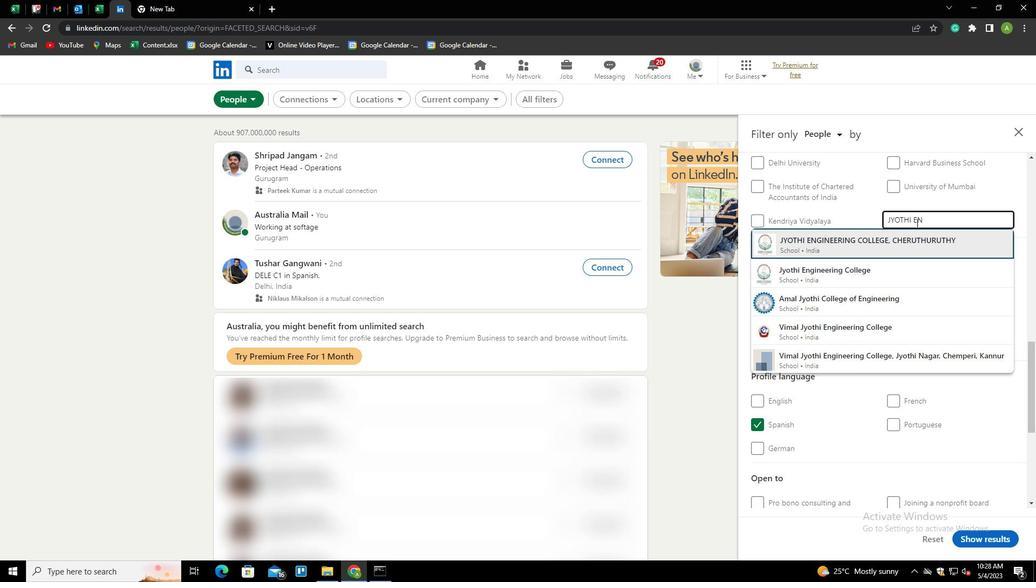 
Action: Mouse scrolled (916, 222) with delta (0, 0)
Screenshot: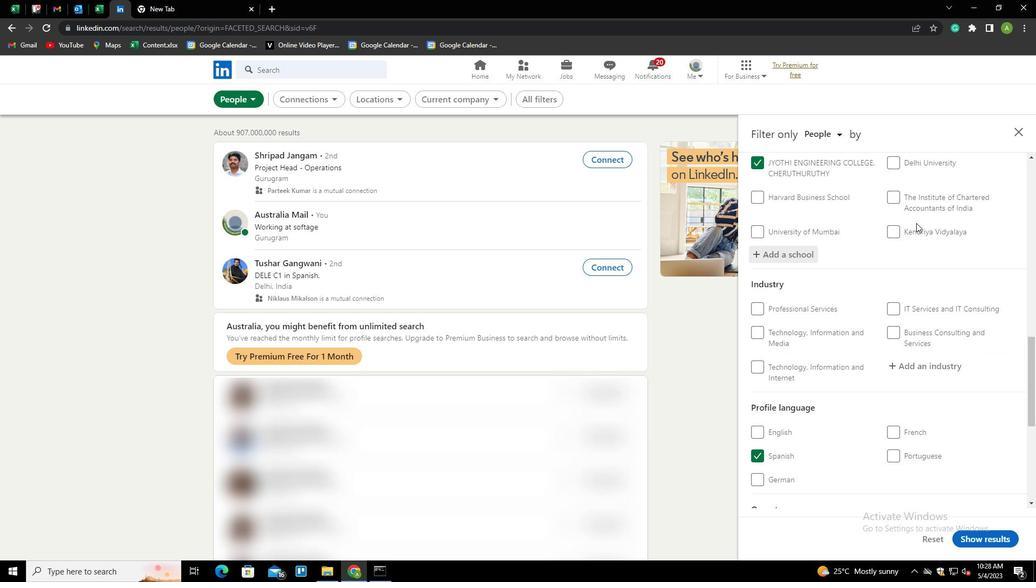 
Action: Mouse scrolled (916, 222) with delta (0, 0)
Screenshot: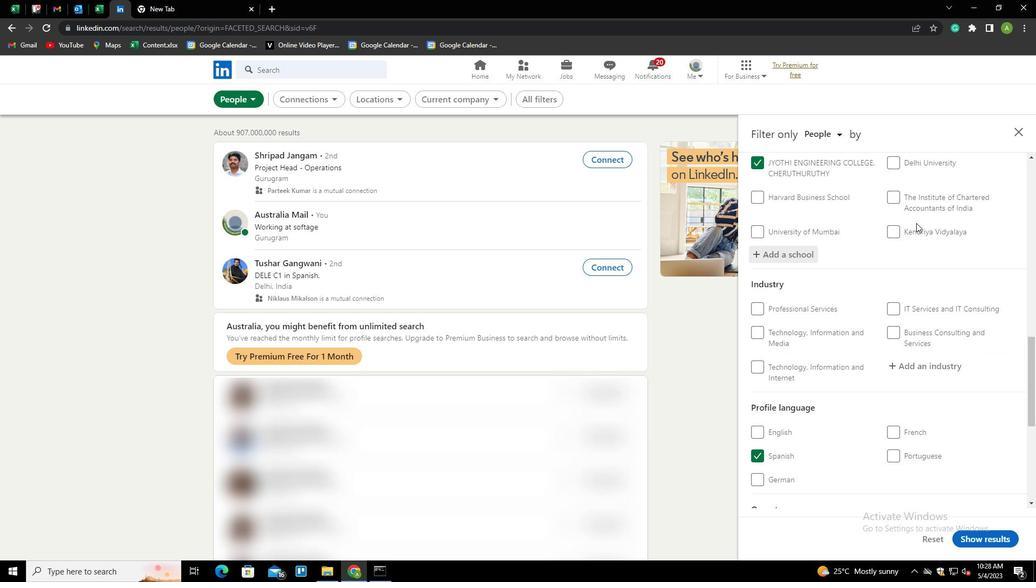 
Action: Mouse moved to (922, 253)
Screenshot: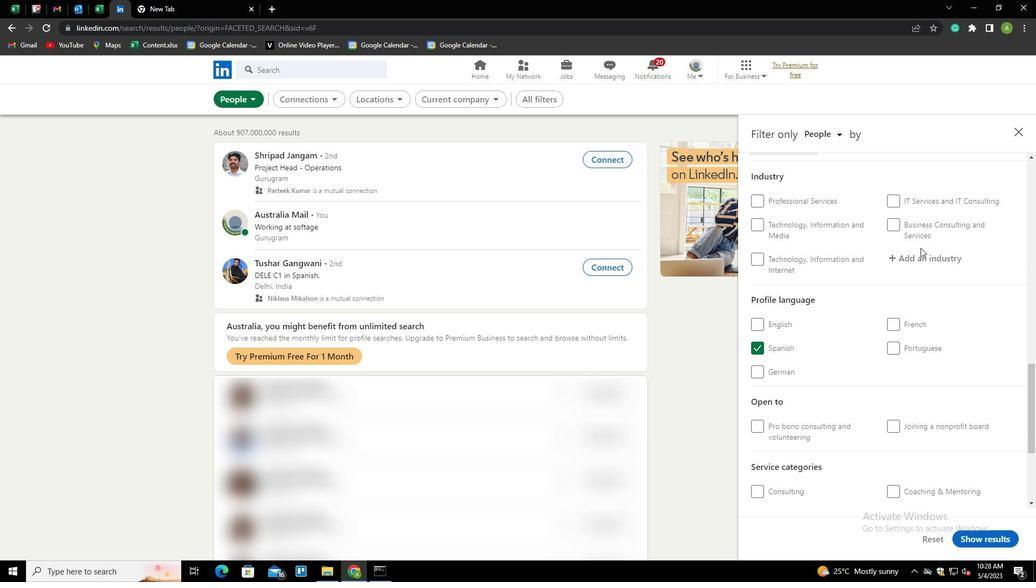 
Action: Mouse pressed left at (922, 253)
Screenshot: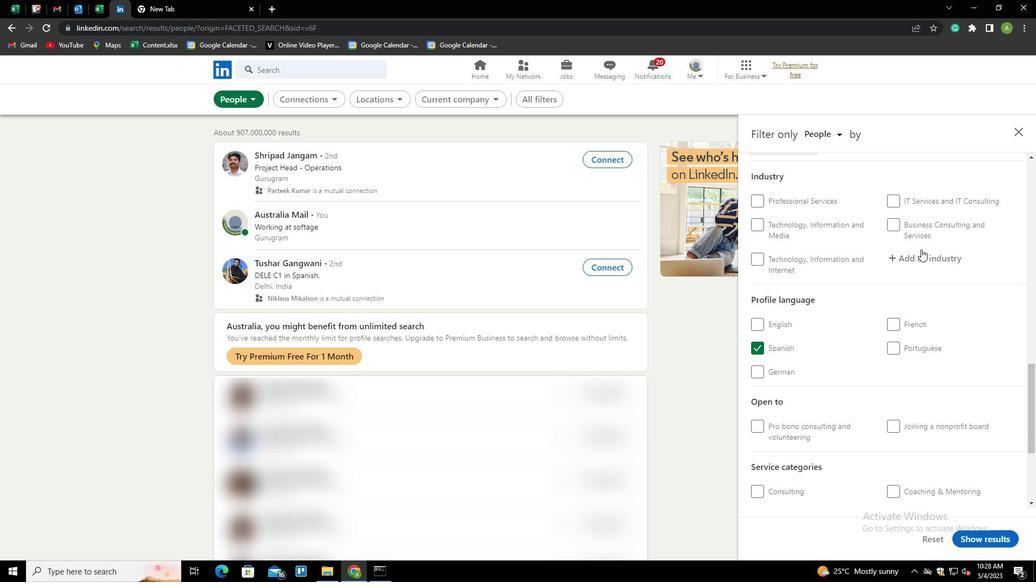 
Action: Key pressed <Key.shift>INTERNET<Key.space><Key.shift>NEWS<Key.down><Key.enter>
Screenshot: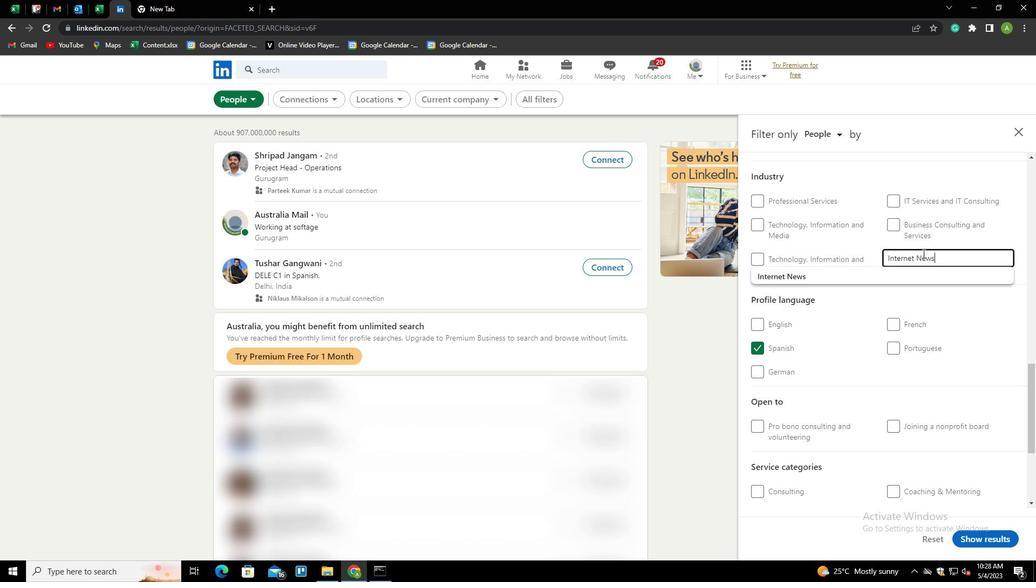 
Action: Mouse scrolled (922, 253) with delta (0, 0)
Screenshot: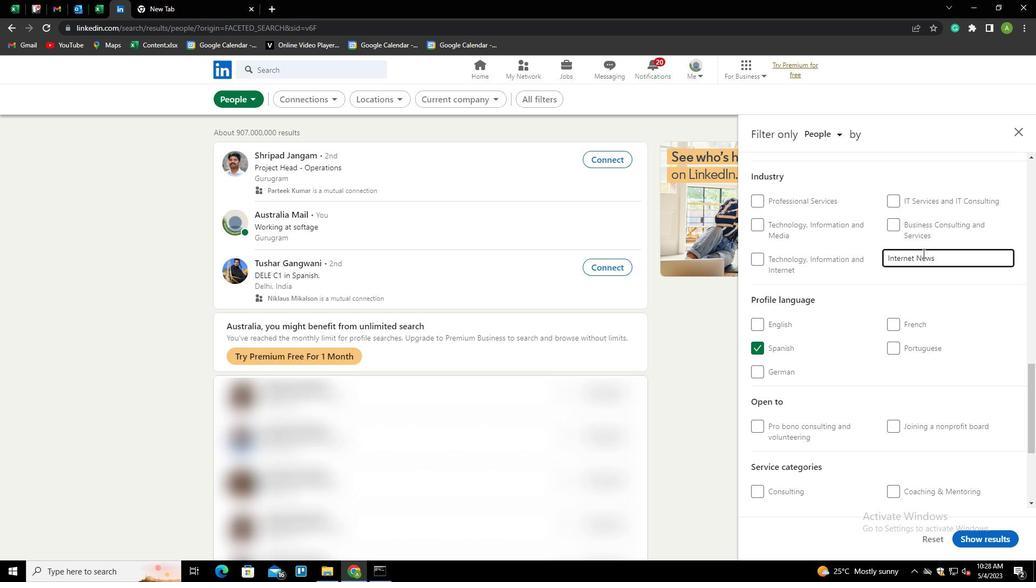
Action: Mouse scrolled (922, 253) with delta (0, 0)
Screenshot: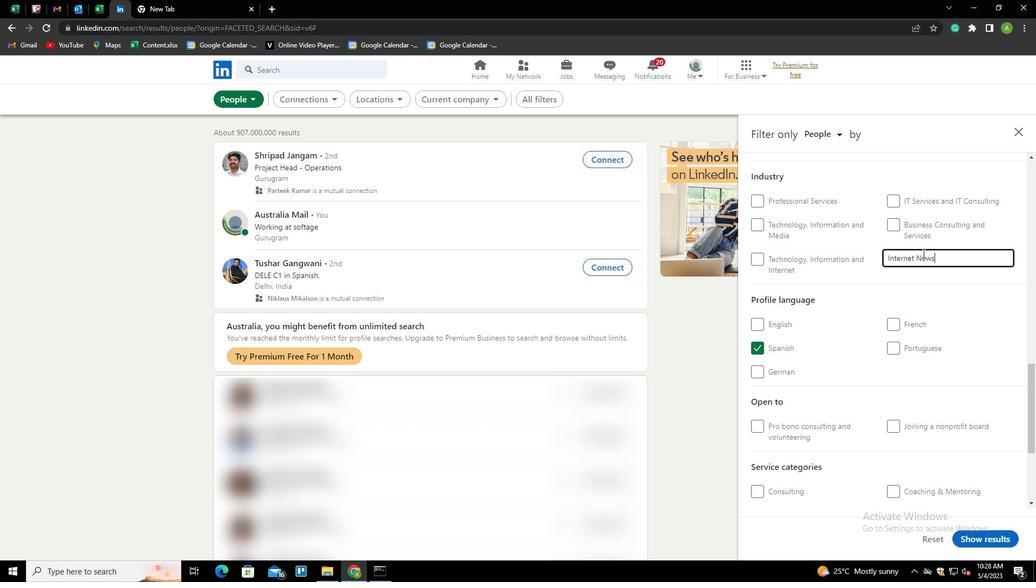 
Action: Mouse scrolled (922, 253) with delta (0, 0)
Screenshot: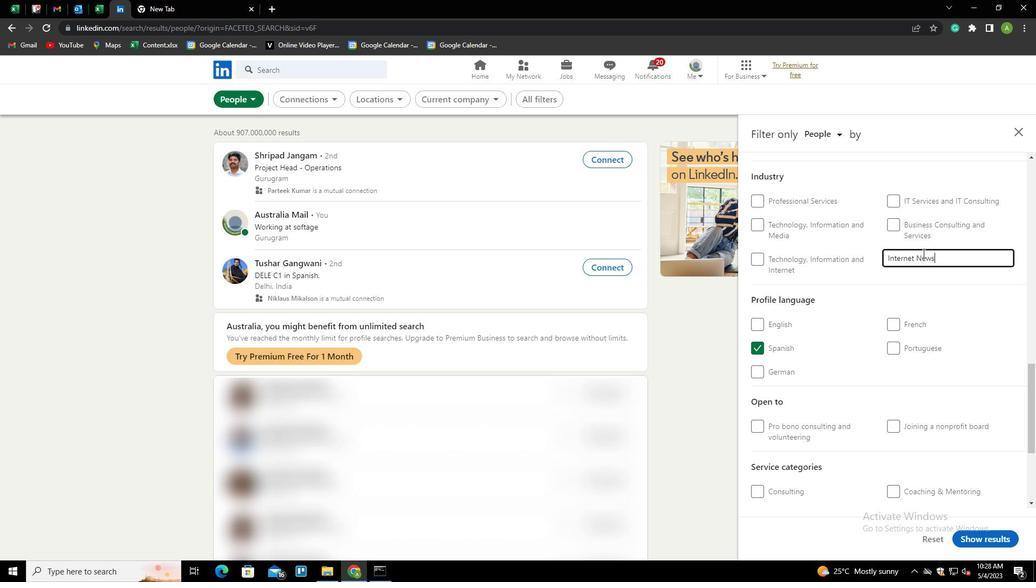 
Action: Mouse scrolled (922, 253) with delta (0, 0)
Screenshot: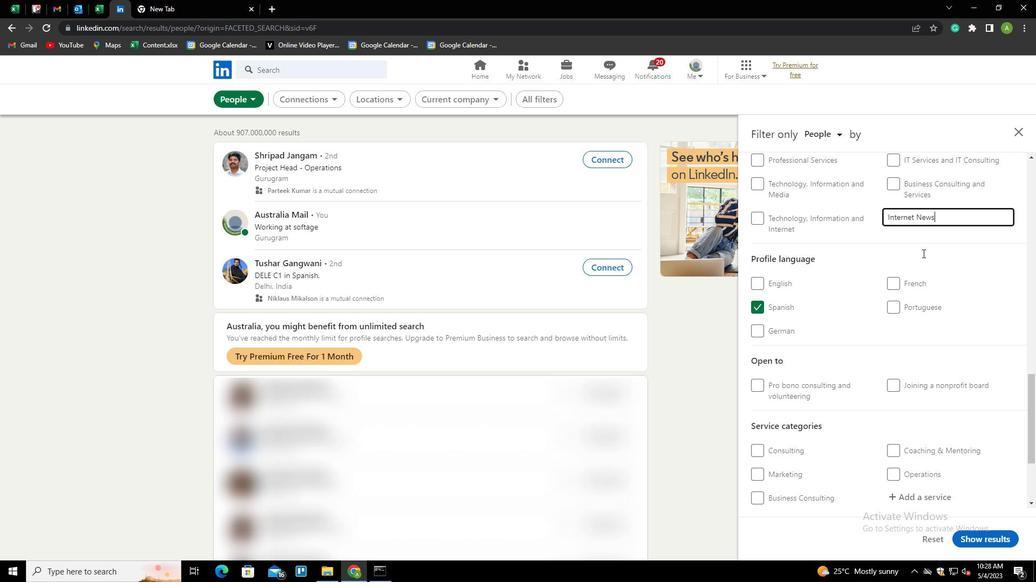 
Action: Mouse moved to (925, 353)
Screenshot: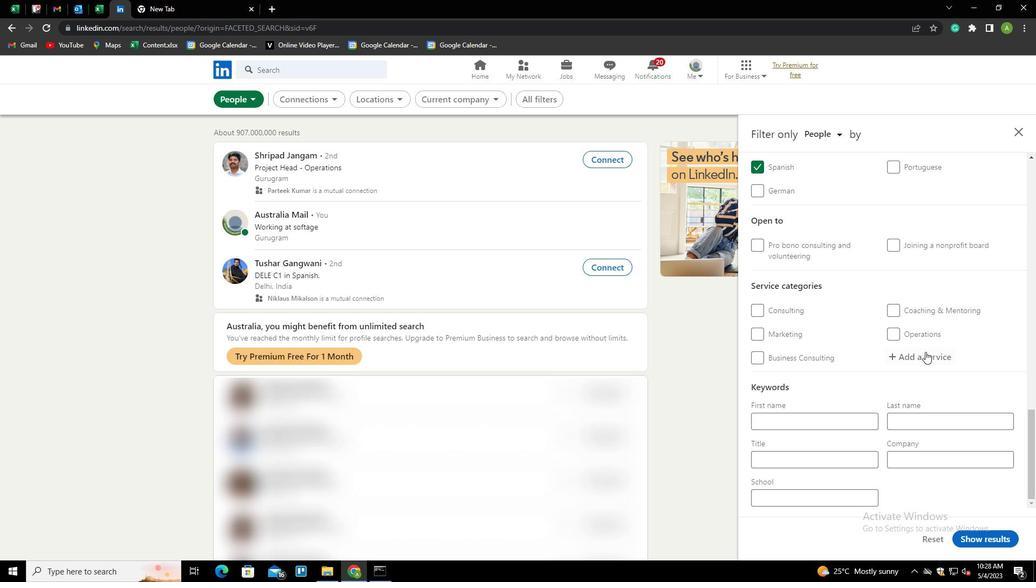 
Action: Mouse pressed left at (925, 353)
Screenshot: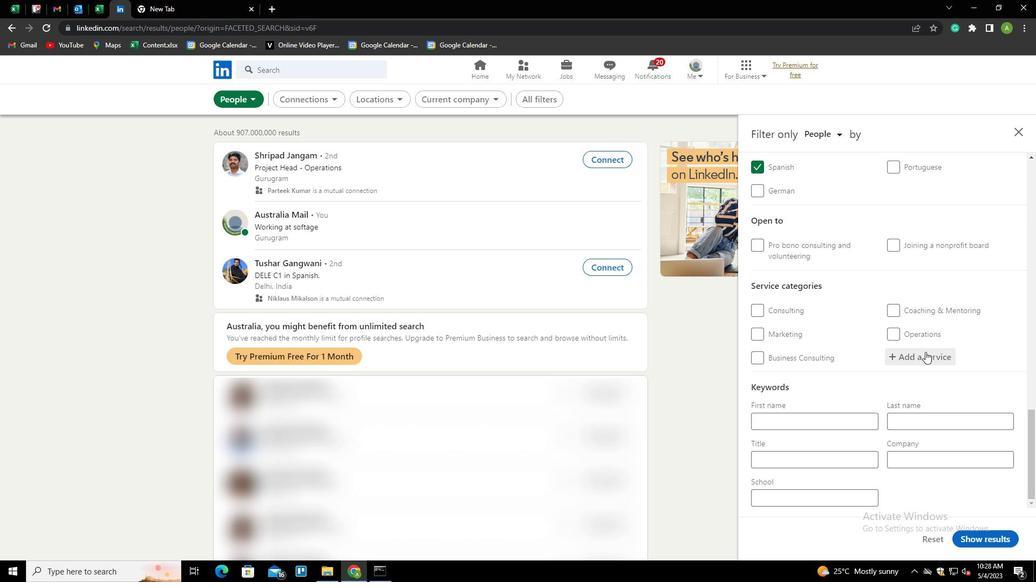 
Action: Key pressed <Key.shift><Key.shift><Key.shift><Key.shift><Key.shift><Key.shift><Key.shift><Key.shift><Key.shift>EXECUTIVE<Key.space><Key.shift>COACHING<Key.down><Key.enter>
Screenshot: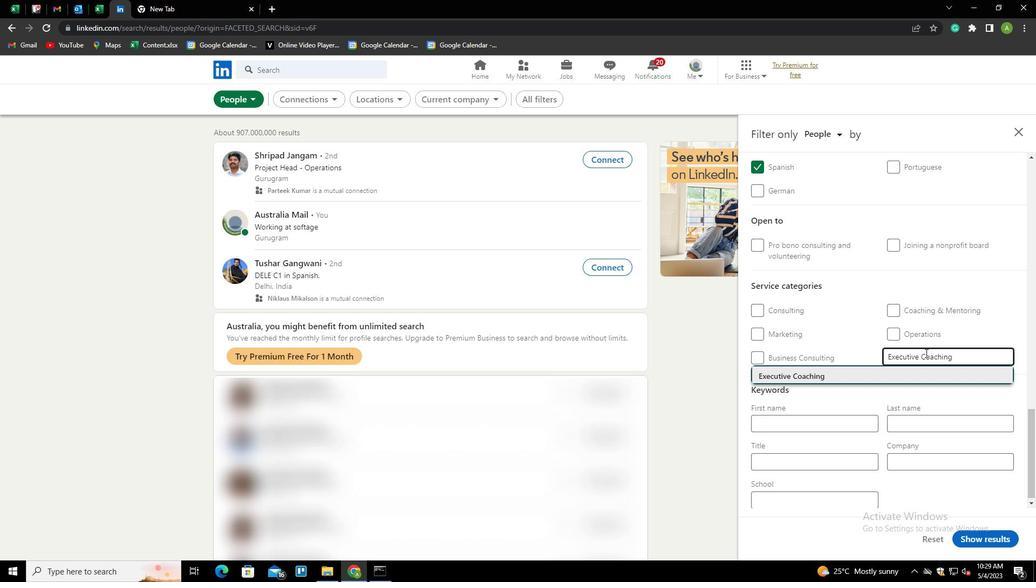 
Action: Mouse scrolled (925, 352) with delta (0, 0)
Screenshot: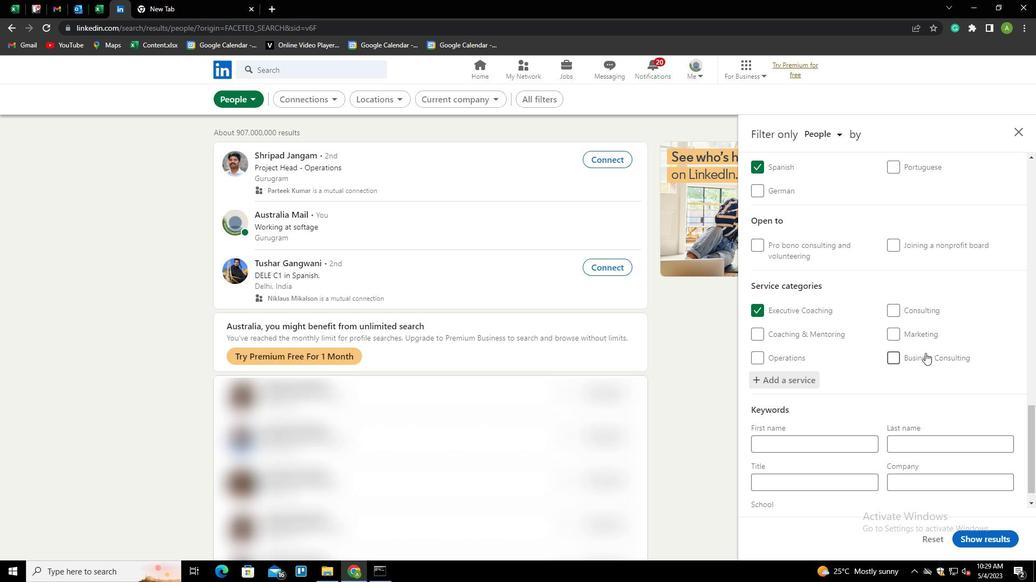 
Action: Mouse scrolled (925, 352) with delta (0, 0)
Screenshot: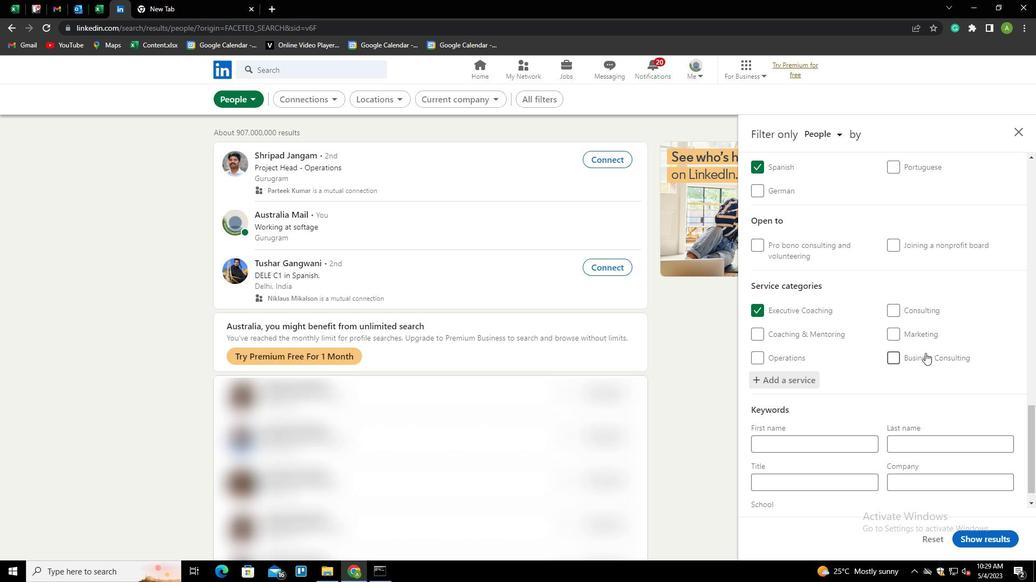 
Action: Mouse scrolled (925, 352) with delta (0, 0)
Screenshot: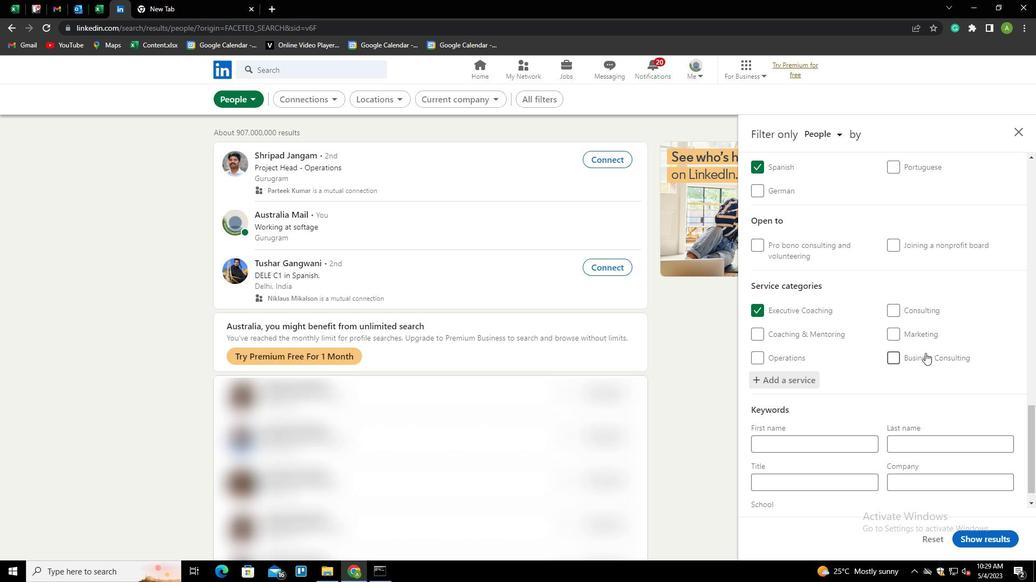 
Action: Mouse scrolled (925, 352) with delta (0, 0)
Screenshot: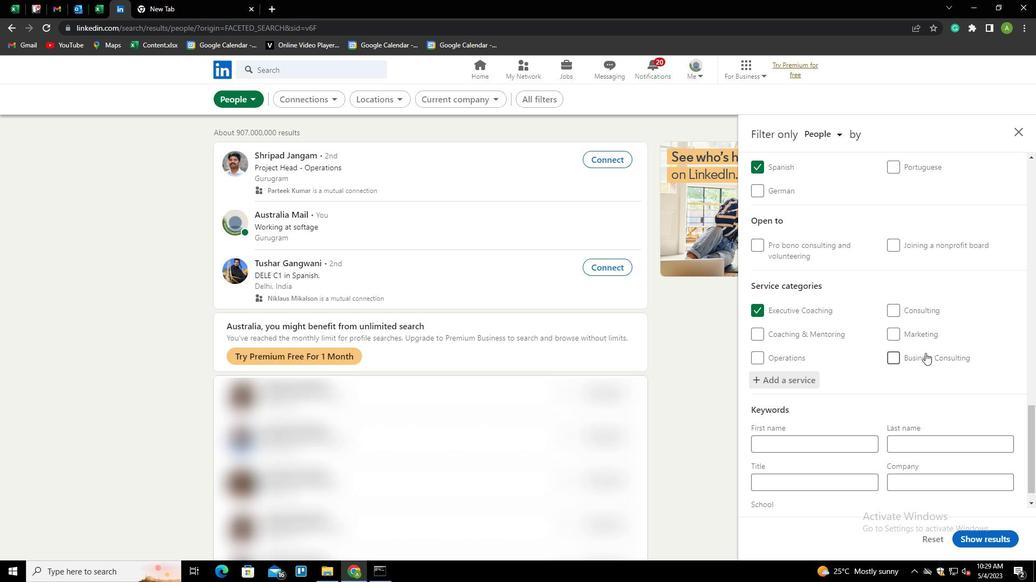 
Action: Mouse scrolled (925, 352) with delta (0, 0)
Screenshot: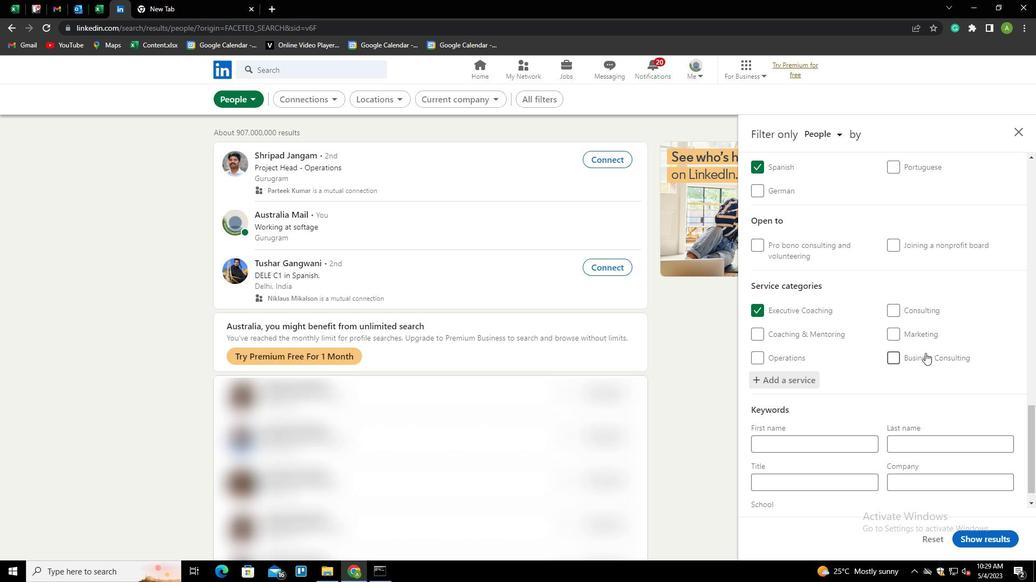 
Action: Mouse scrolled (925, 352) with delta (0, 0)
Screenshot: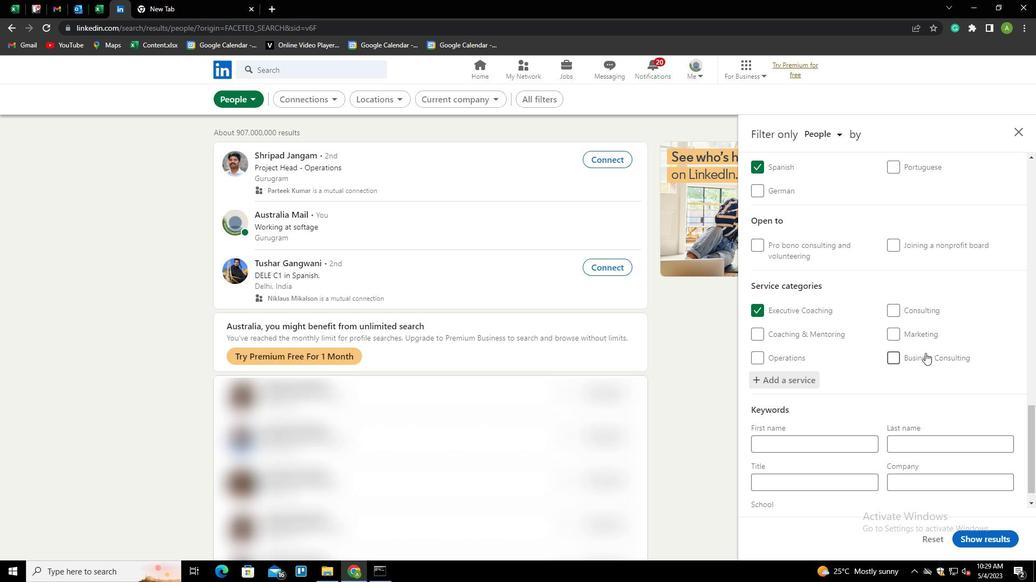 
Action: Mouse moved to (836, 463)
Screenshot: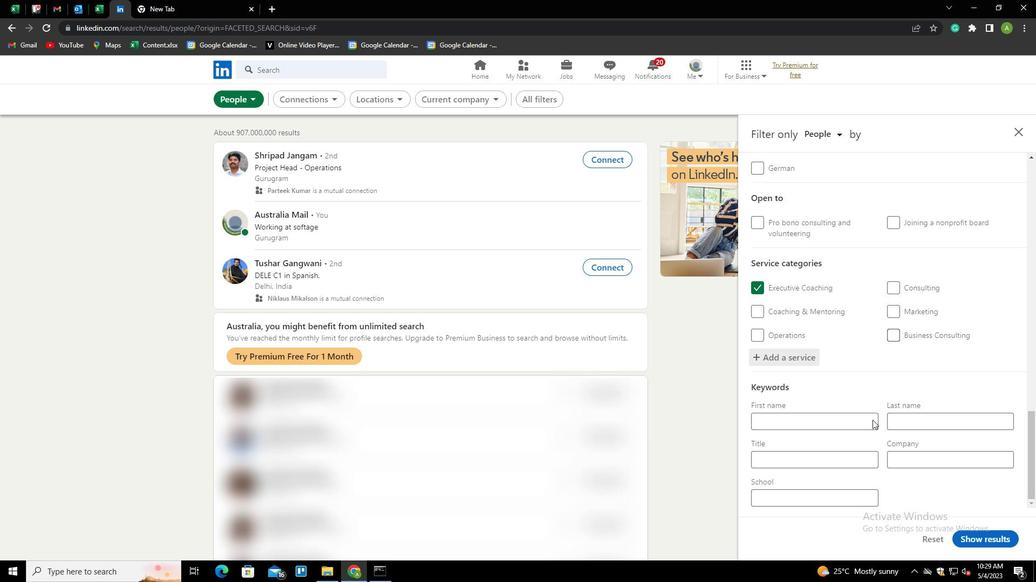 
Action: Mouse pressed left at (836, 463)
Screenshot: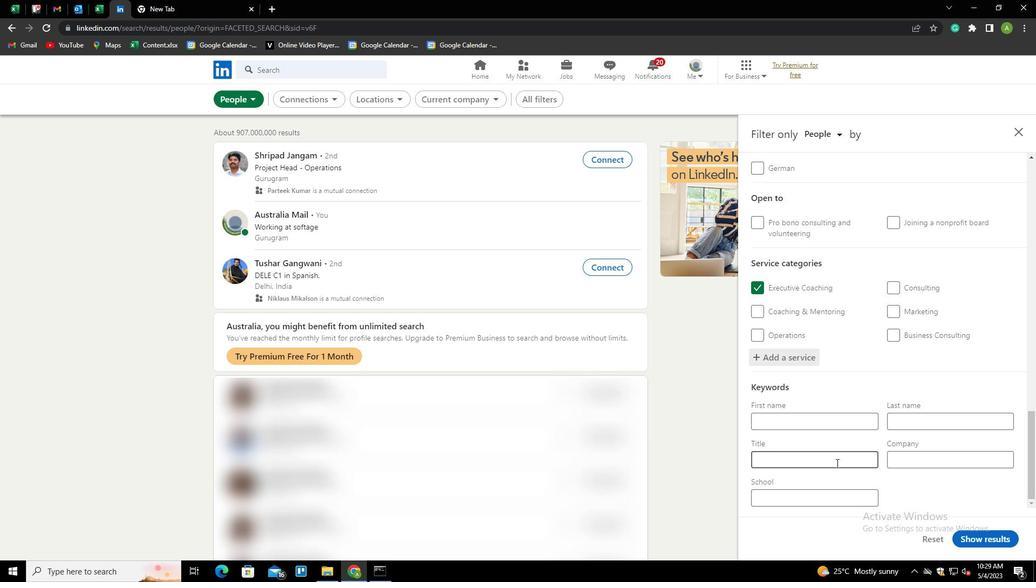 
Action: Key pressed <Key.shift>PRESIDENT
Screenshot: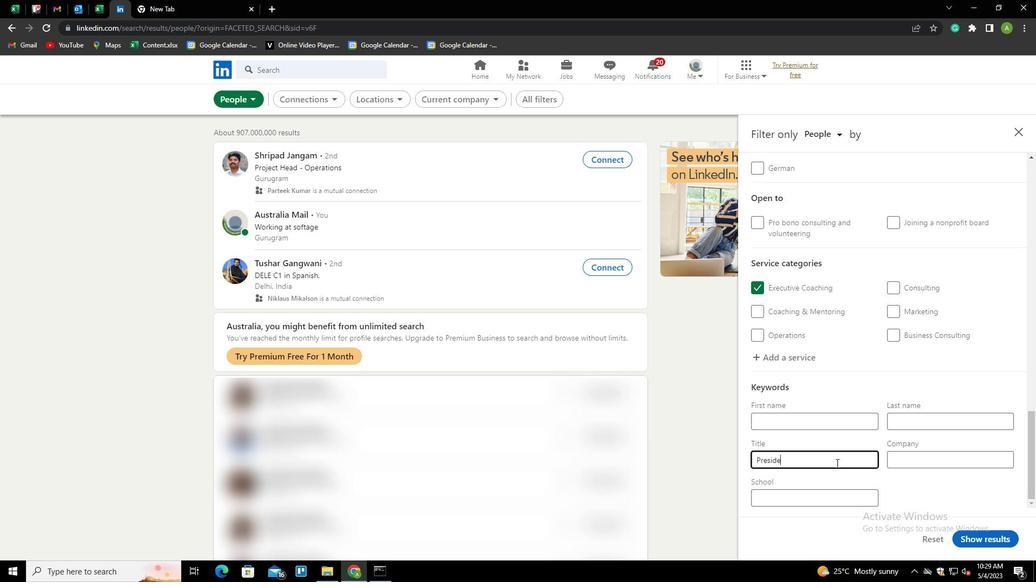 
Action: Mouse moved to (933, 508)
Screenshot: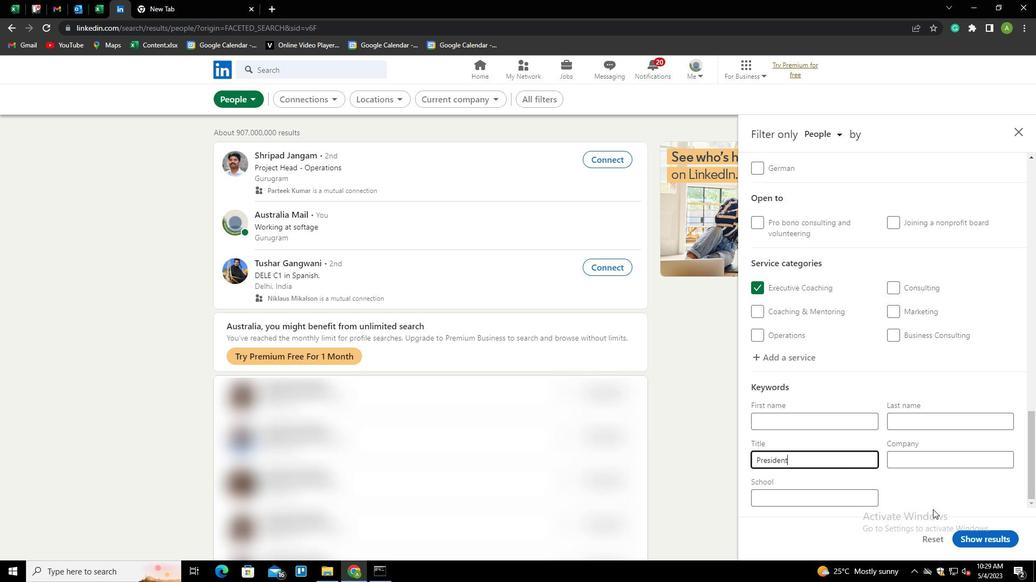 
Action: Mouse pressed left at (933, 508)
Screenshot: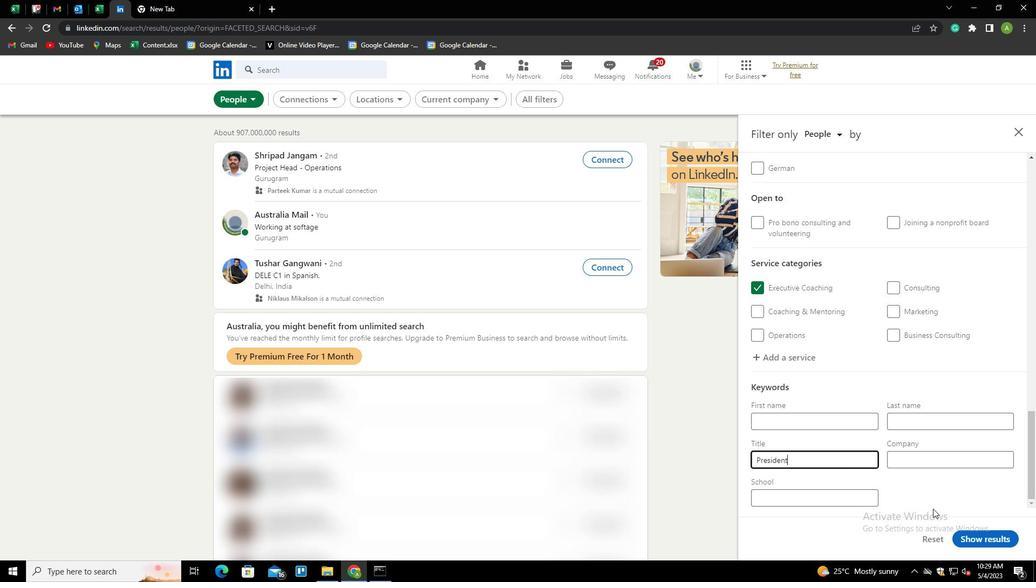 
Action: Mouse moved to (993, 535)
Screenshot: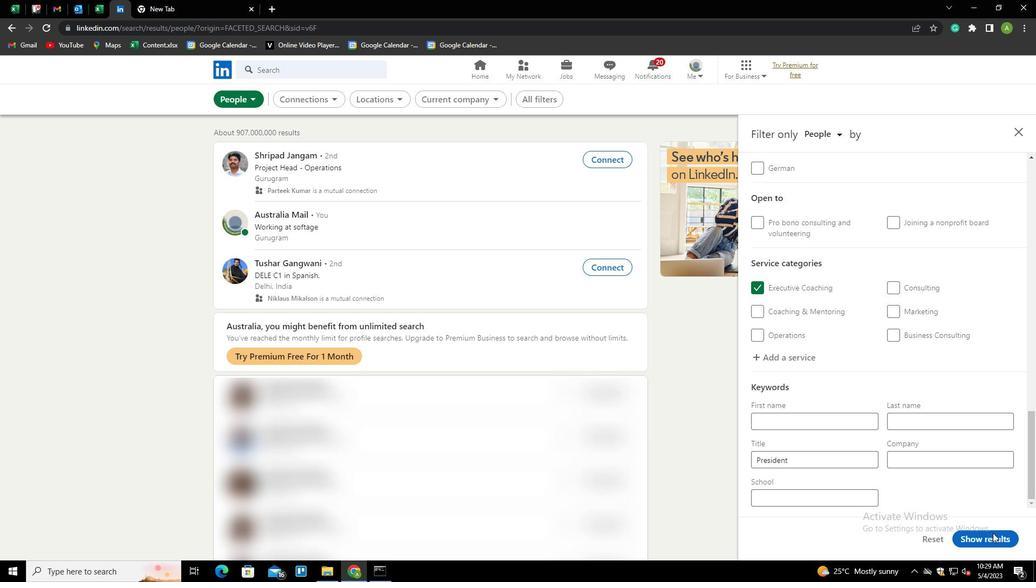 
Action: Mouse pressed left at (993, 535)
Screenshot: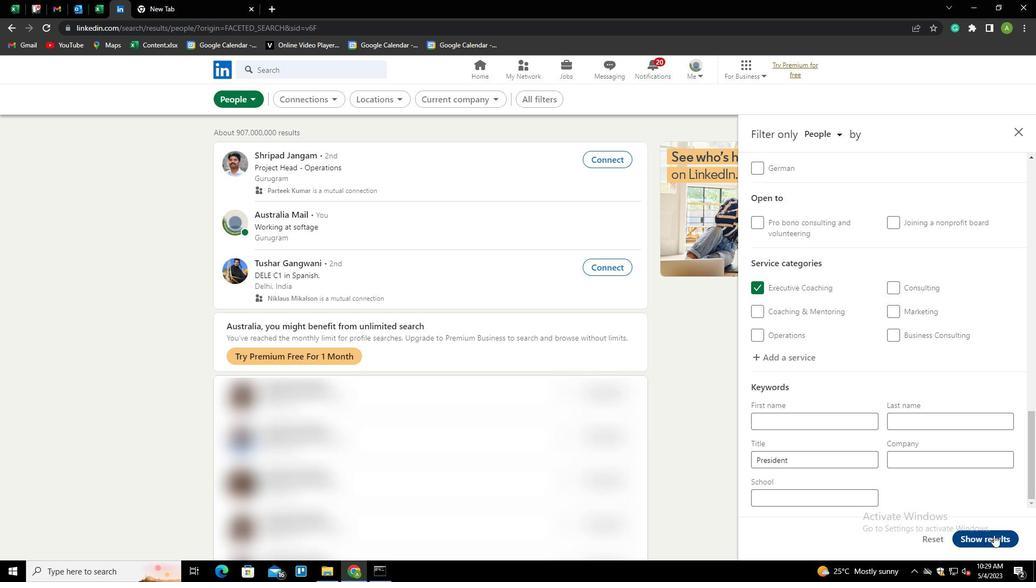 
